 Task: Find connections with filter location Saint-Hyacinthe with filter topic #Recruitingwith filter profile language French with filter current company Industrial Knowledge with filter school S D Public School with filter industry Shuttles and Special Needs Transportation Services with filter service category AnimationArchitecture with filter keywords title Medical Transcriptionist
Action: Mouse moved to (215, 279)
Screenshot: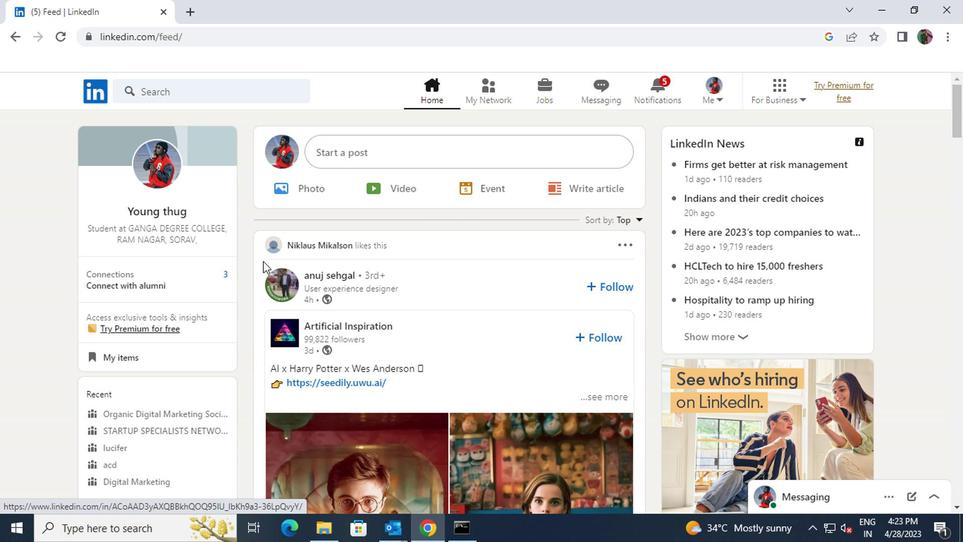 
Action: Mouse pressed left at (215, 279)
Screenshot: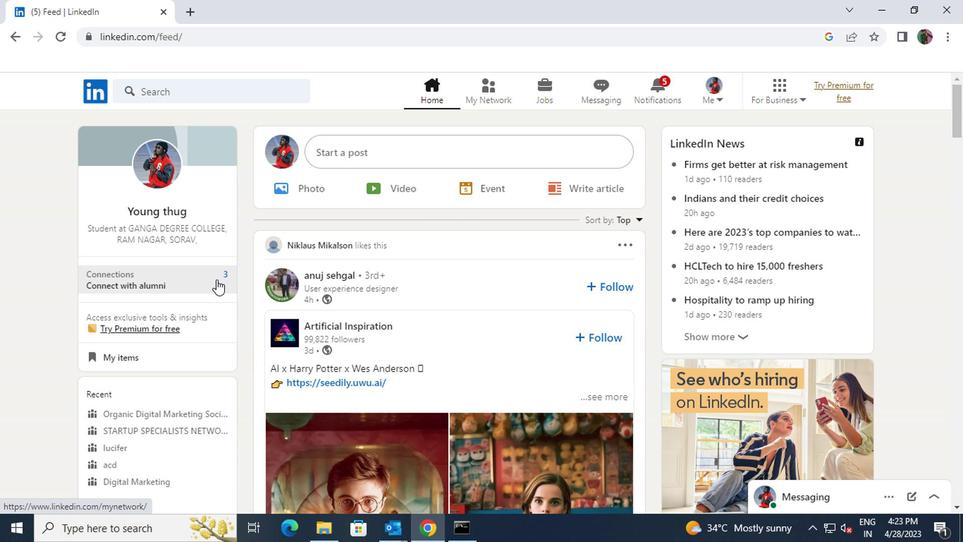 
Action: Mouse moved to (258, 171)
Screenshot: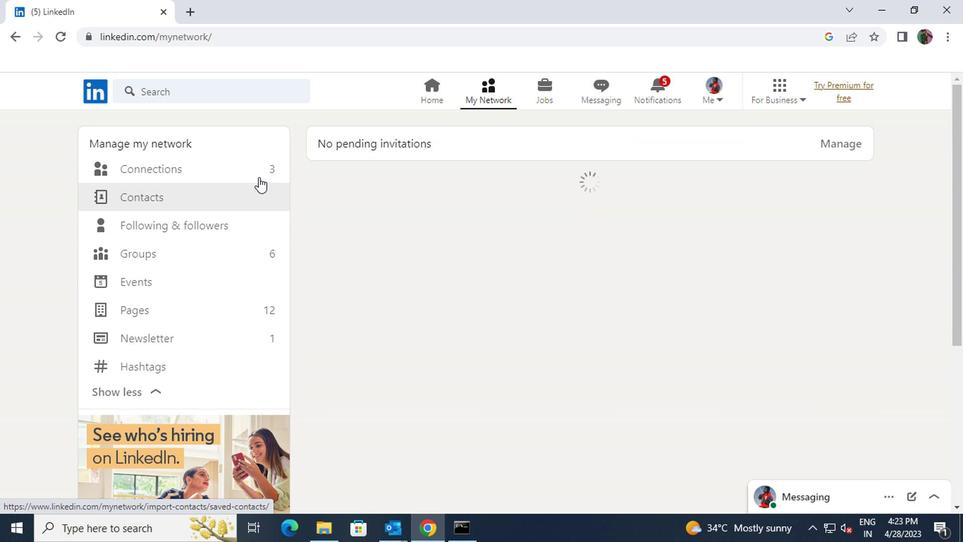 
Action: Mouse pressed left at (258, 171)
Screenshot: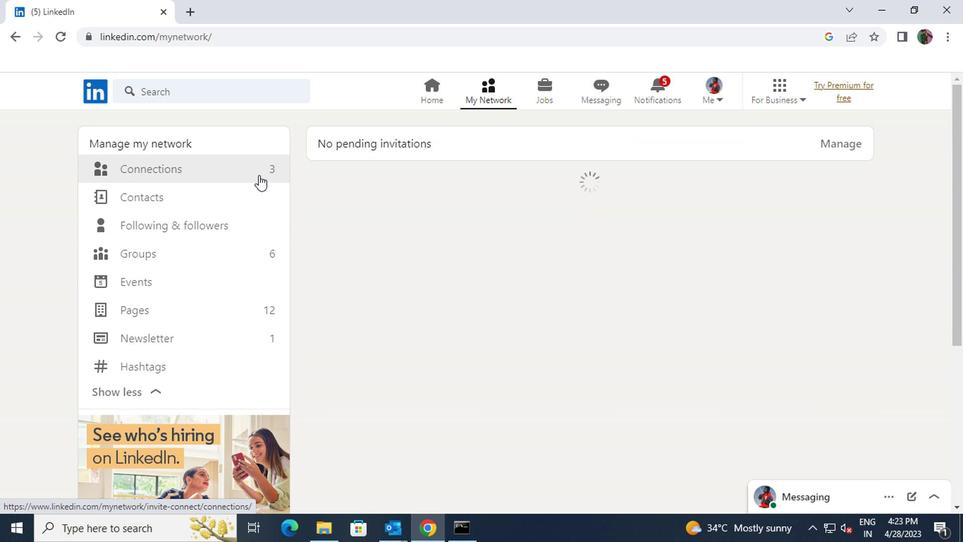 
Action: Mouse moved to (558, 166)
Screenshot: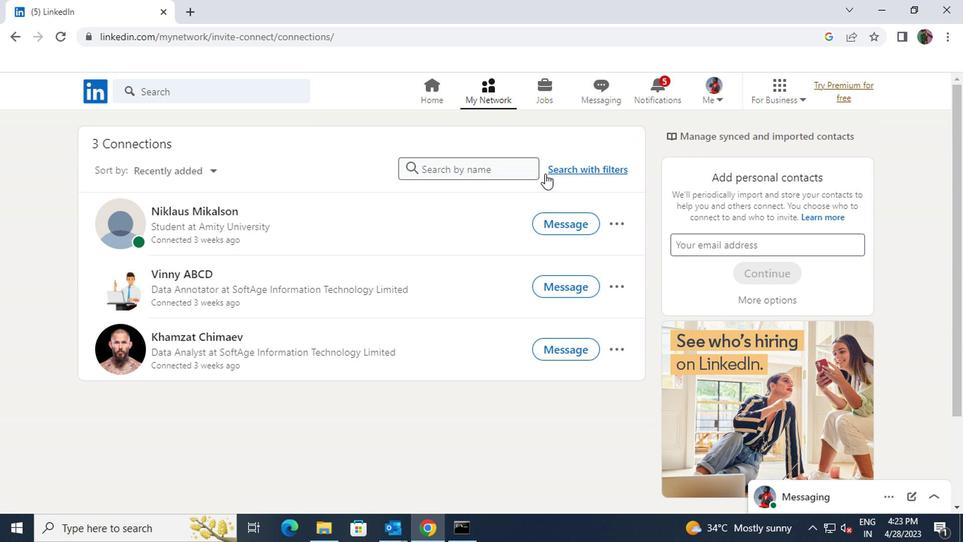 
Action: Mouse pressed left at (558, 166)
Screenshot: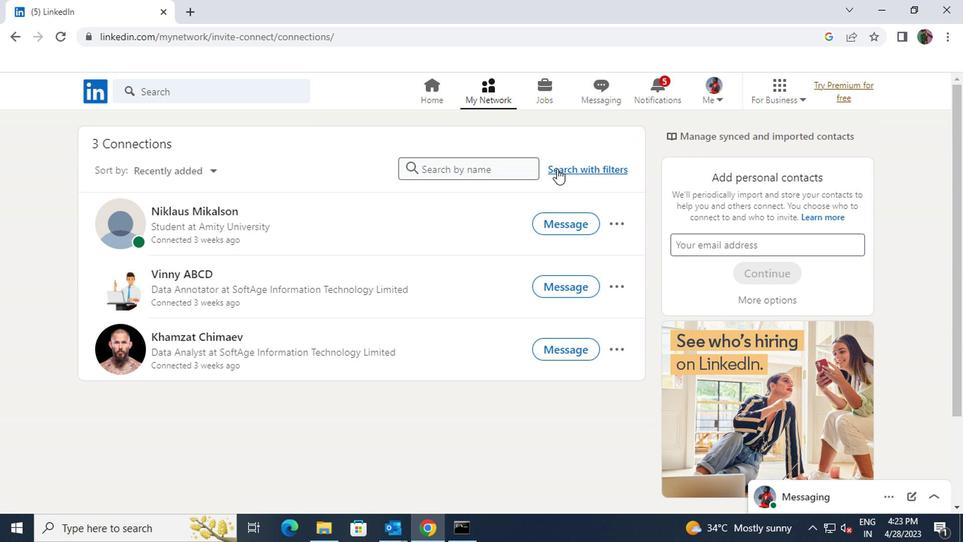 
Action: Mouse moved to (514, 131)
Screenshot: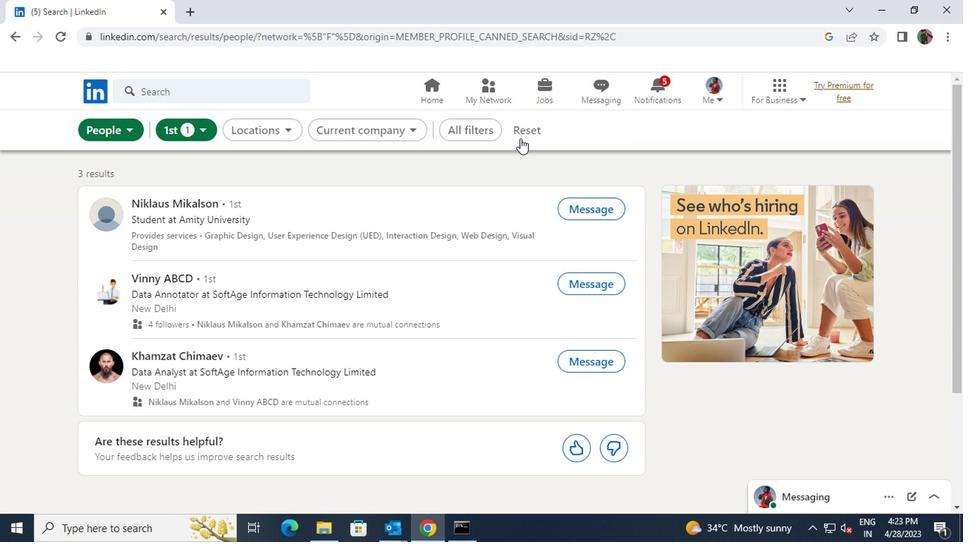 
Action: Mouse pressed left at (514, 131)
Screenshot: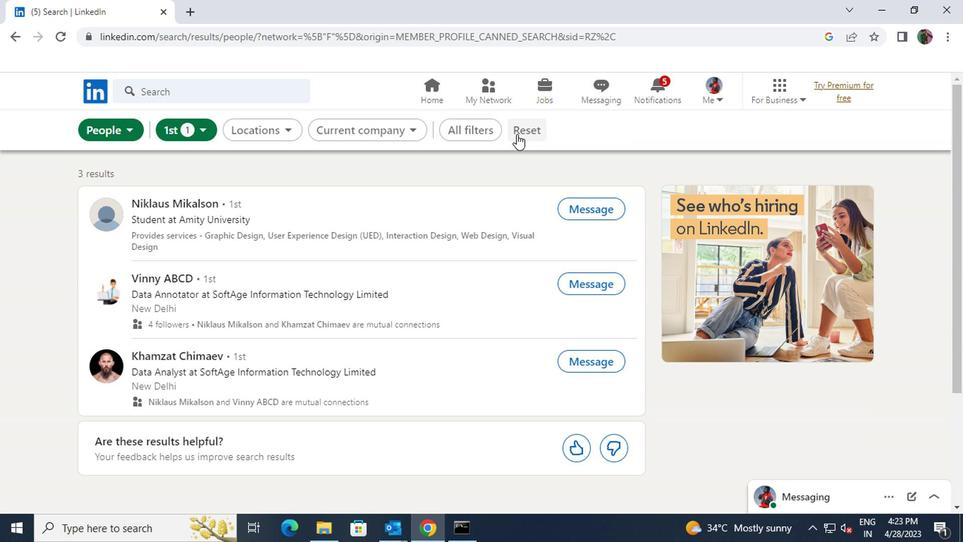 
Action: Mouse moved to (508, 130)
Screenshot: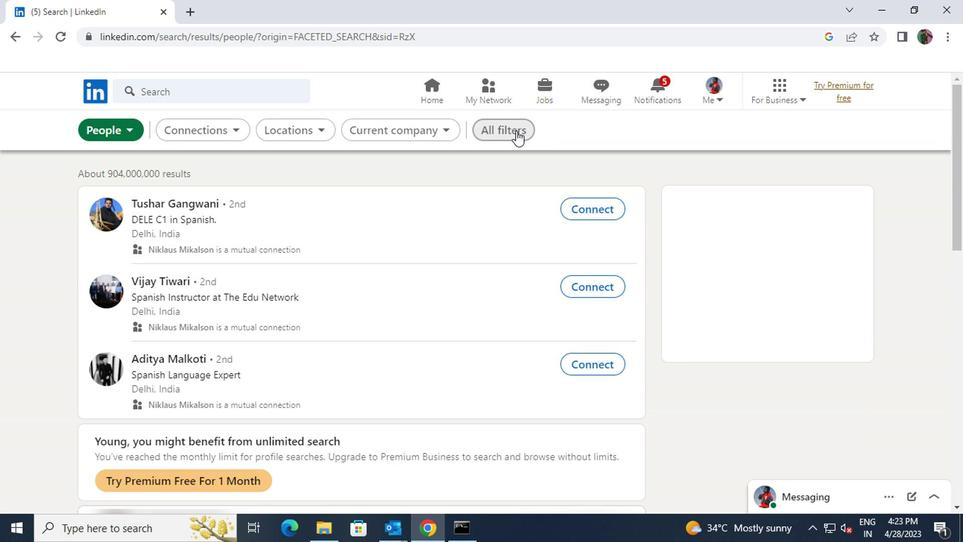 
Action: Mouse pressed left at (508, 130)
Screenshot: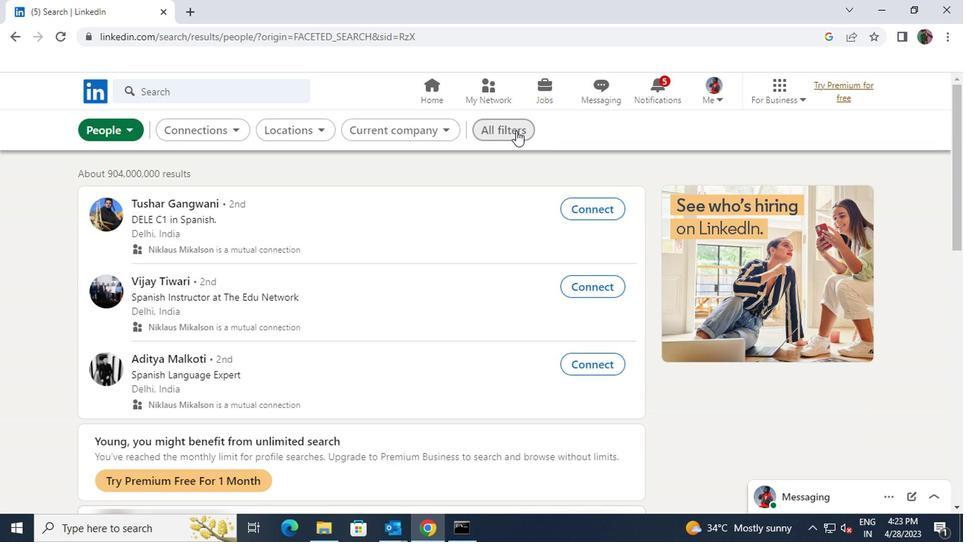 
Action: Mouse moved to (688, 297)
Screenshot: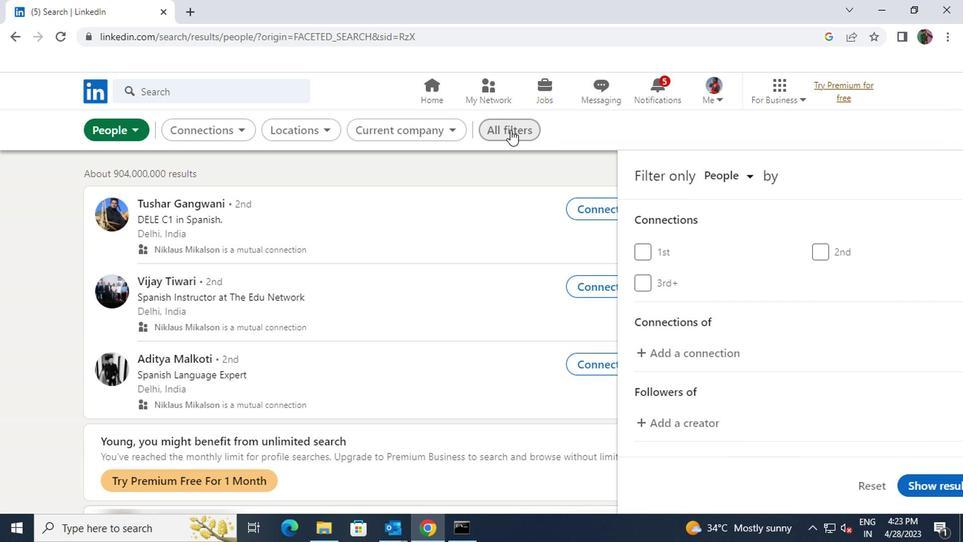 
Action: Mouse scrolled (688, 297) with delta (0, 0)
Screenshot: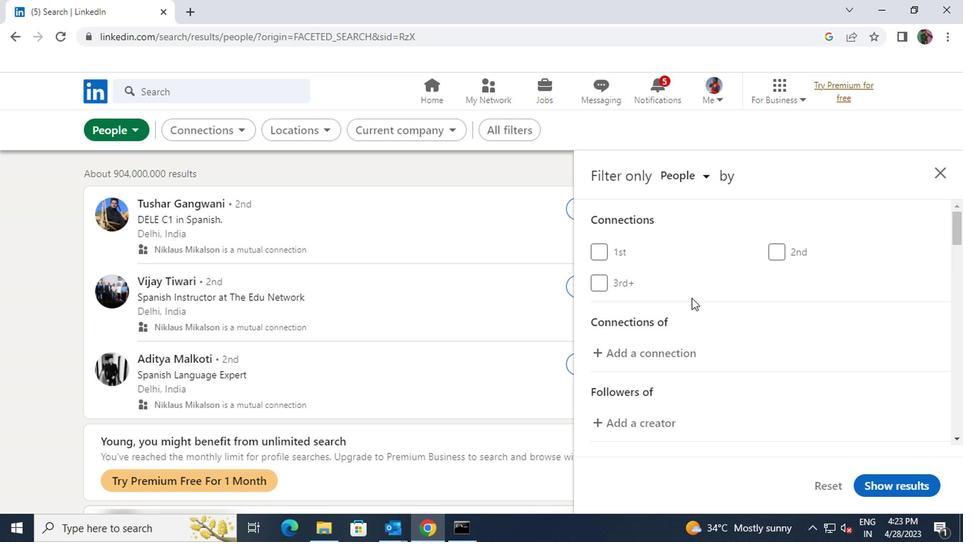 
Action: Mouse scrolled (688, 297) with delta (0, 0)
Screenshot: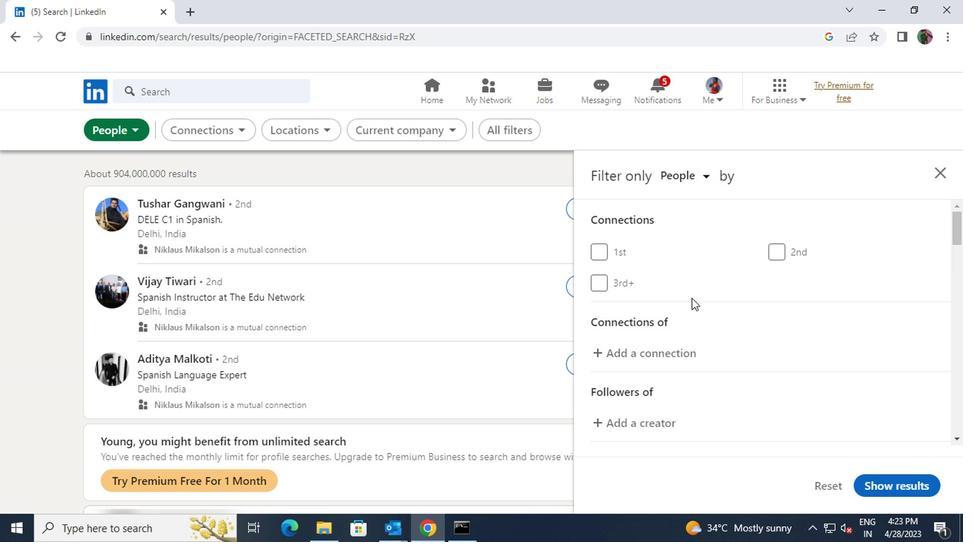 
Action: Mouse scrolled (688, 297) with delta (0, 0)
Screenshot: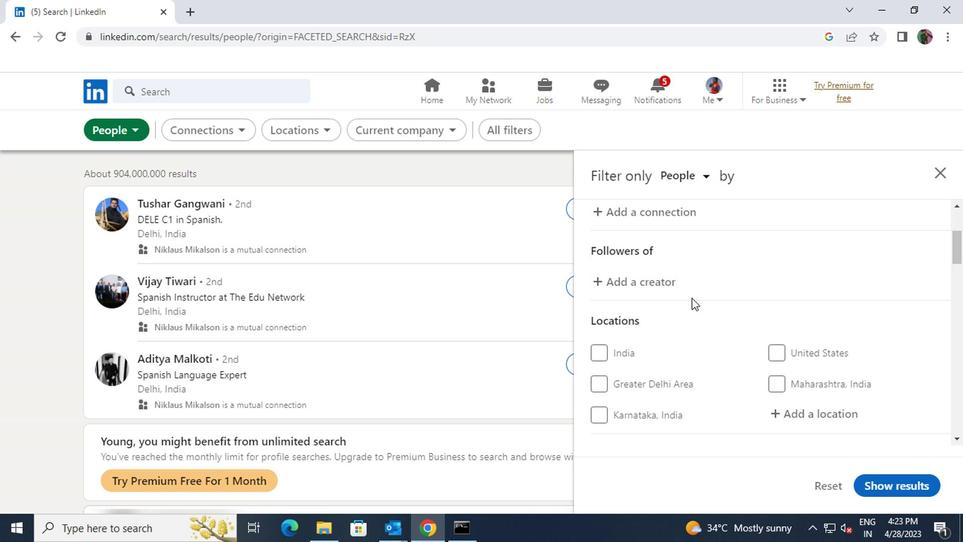 
Action: Mouse moved to (794, 341)
Screenshot: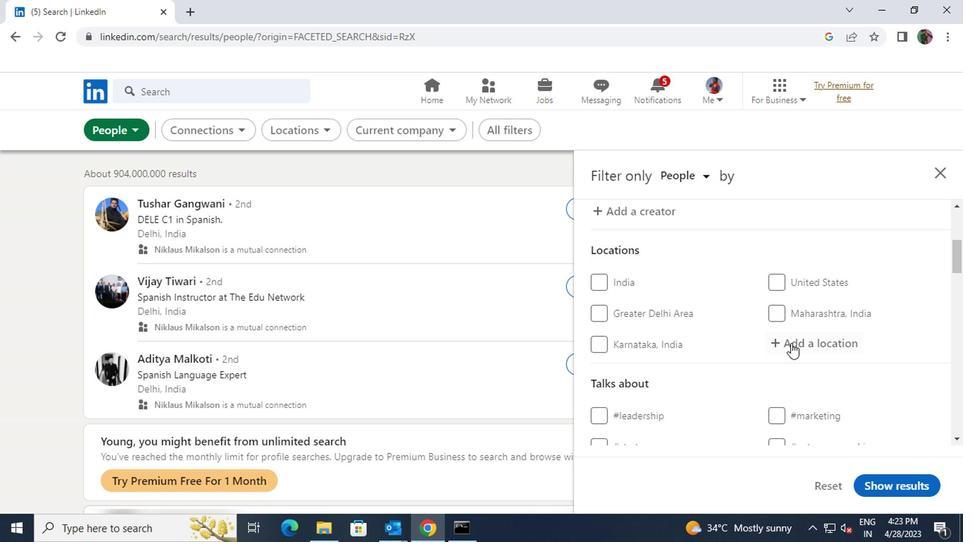 
Action: Mouse pressed left at (794, 341)
Screenshot: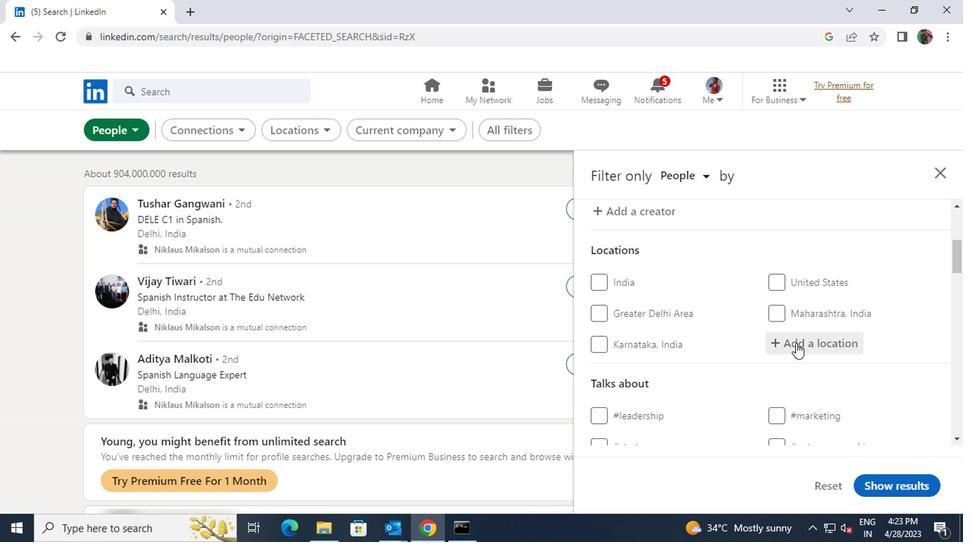 
Action: Key pressed <Key.shift>SAINT<Key.space>HY
Screenshot: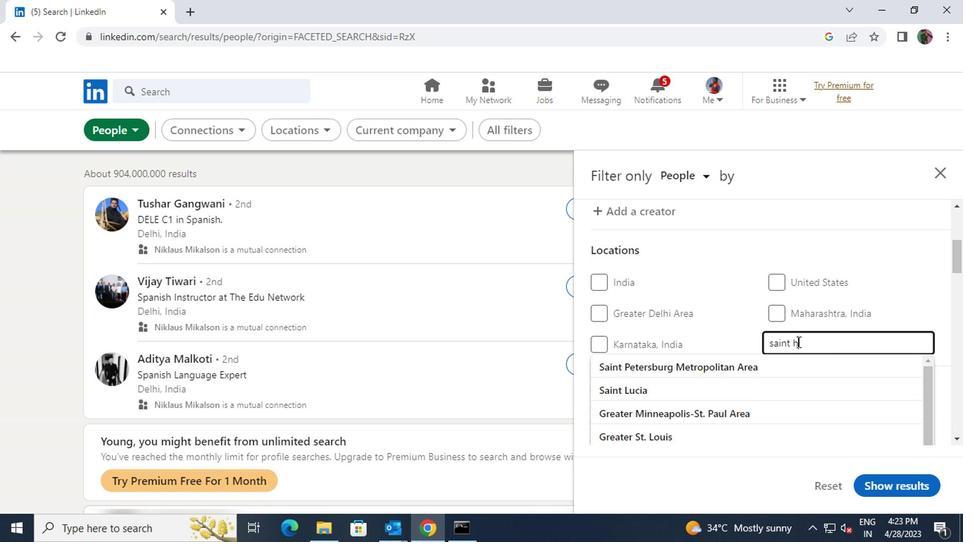 
Action: Mouse moved to (788, 356)
Screenshot: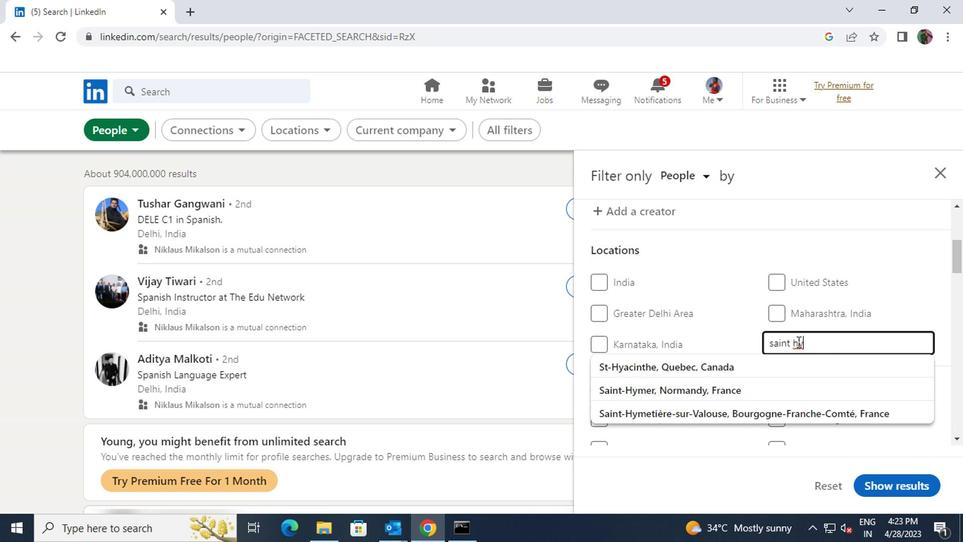 
Action: Mouse pressed left at (788, 356)
Screenshot: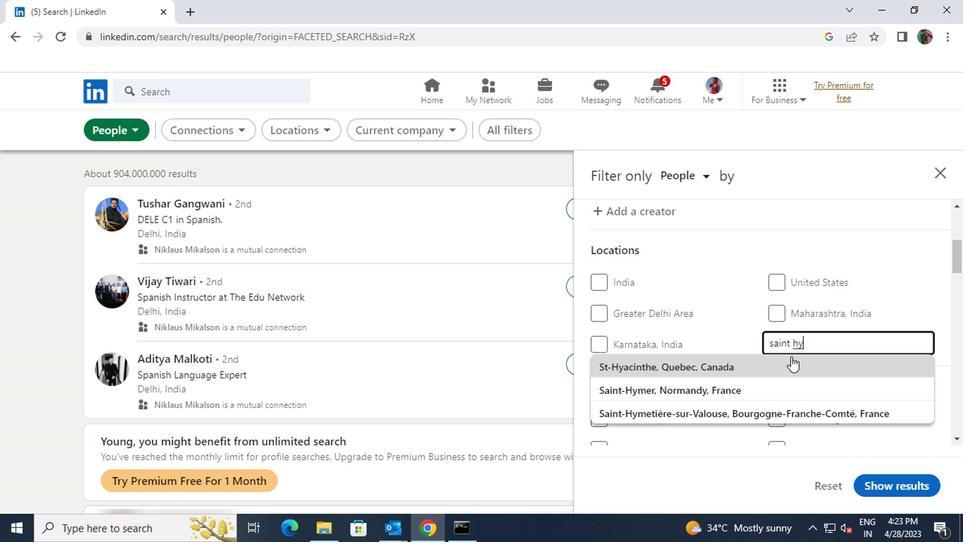 
Action: Mouse scrolled (788, 355) with delta (0, -1)
Screenshot: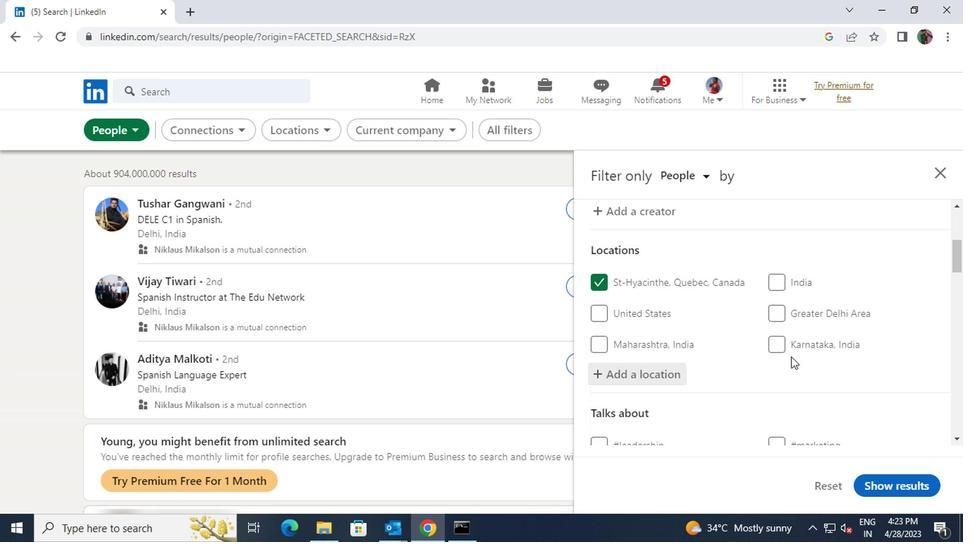 
Action: Mouse scrolled (788, 355) with delta (0, -1)
Screenshot: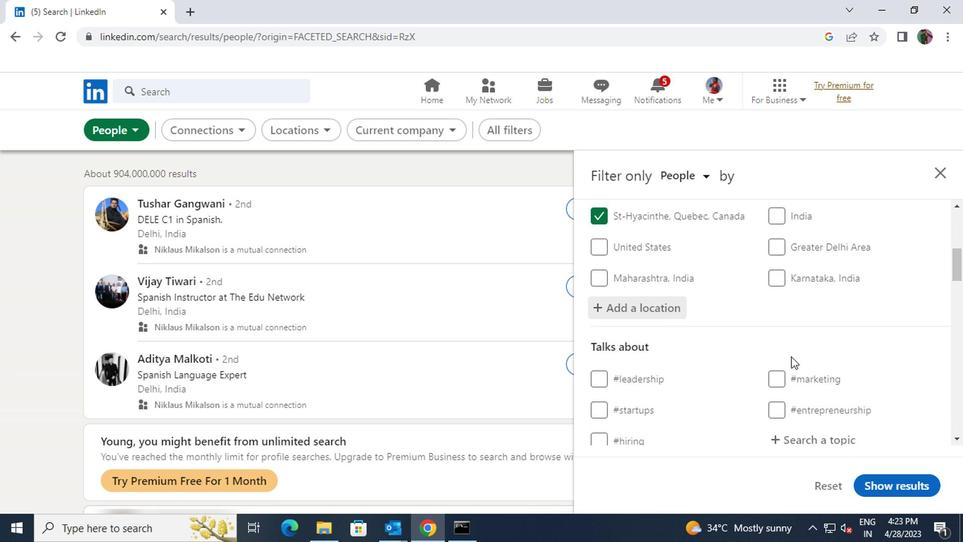 
Action: Mouse moved to (788, 361)
Screenshot: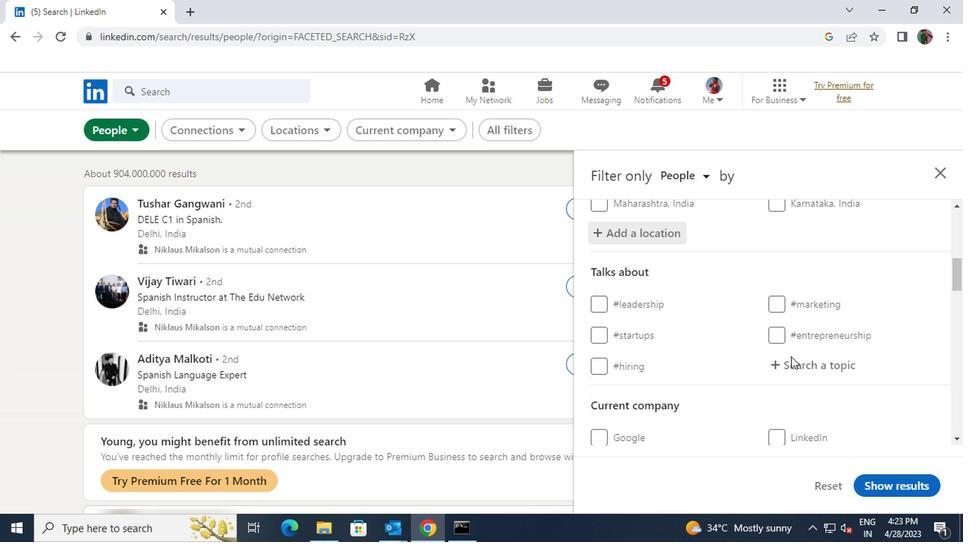 
Action: Mouse pressed left at (788, 361)
Screenshot: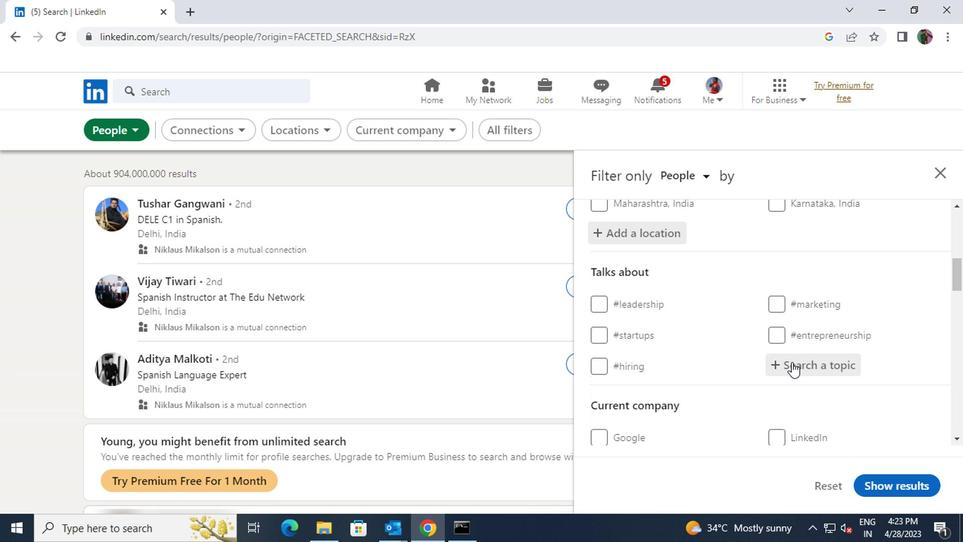
Action: Key pressed <Key.shift>RECURTING<Key.backspace><Key.backspace><Key.backspace><Key.backspace><Key.backspace><Key.backspace>RU
Screenshot: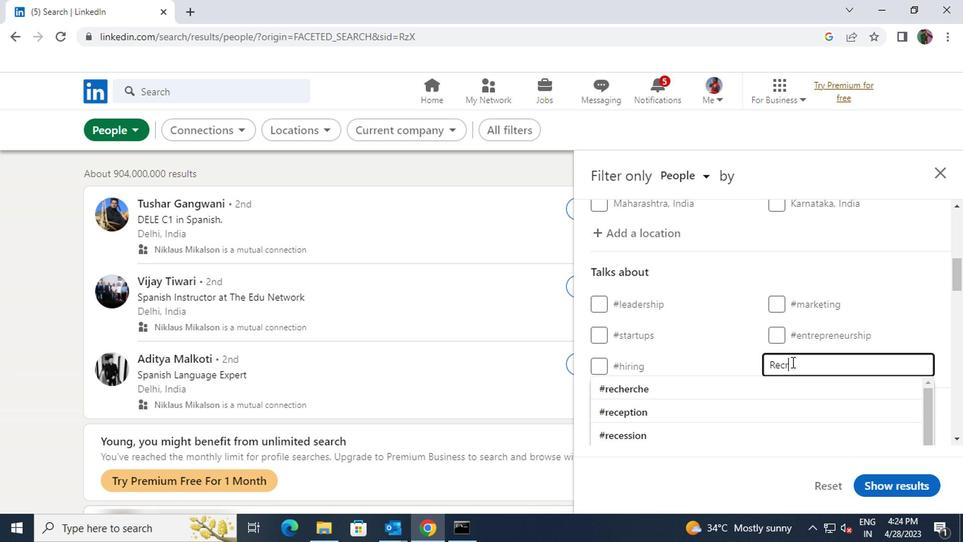 
Action: Mouse moved to (776, 406)
Screenshot: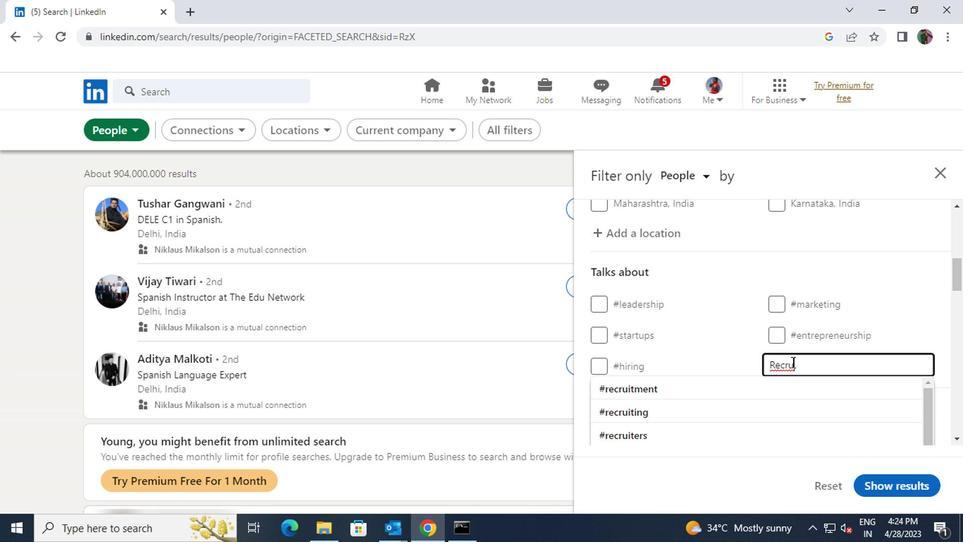 
Action: Mouse pressed left at (776, 406)
Screenshot: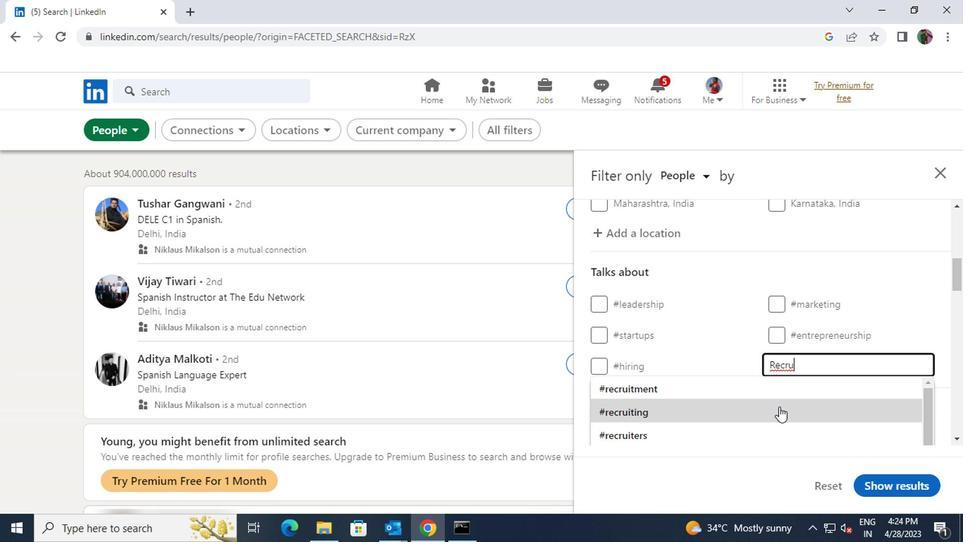 
Action: Mouse scrolled (776, 405) with delta (0, 0)
Screenshot: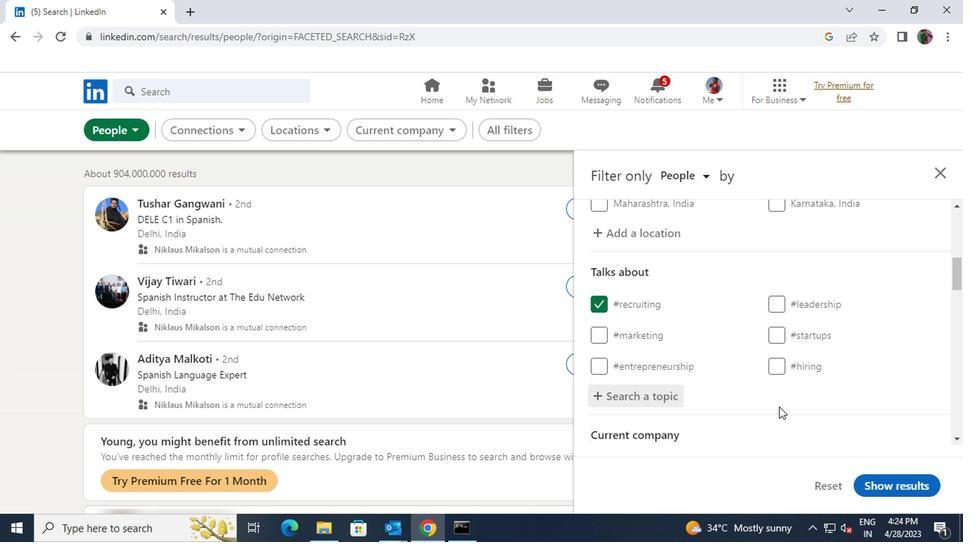 
Action: Mouse scrolled (776, 405) with delta (0, 0)
Screenshot: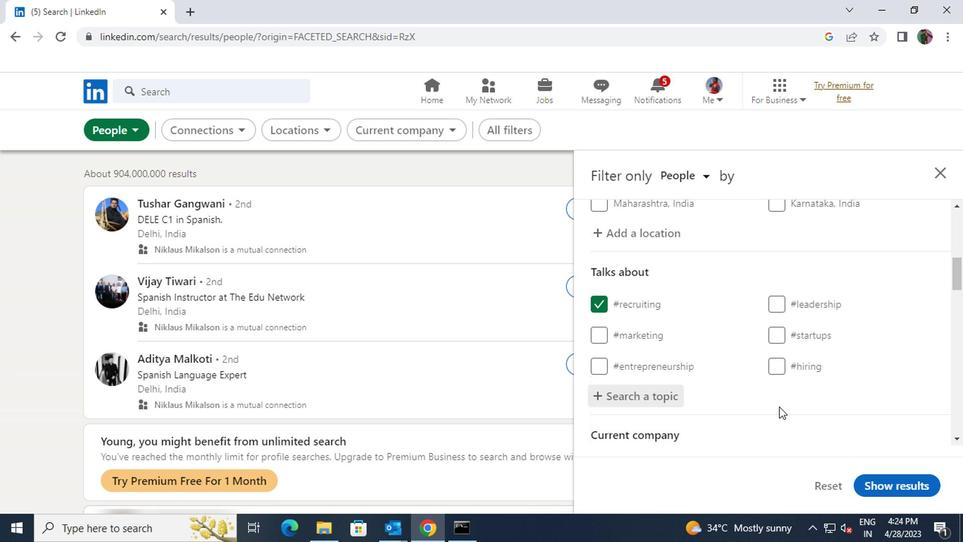
Action: Mouse scrolled (776, 405) with delta (0, 0)
Screenshot: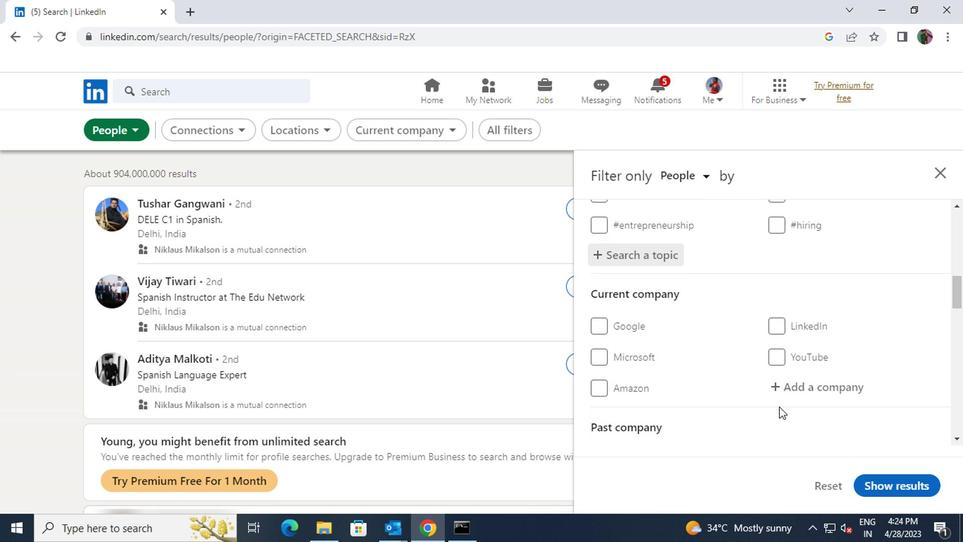 
Action: Mouse scrolled (776, 405) with delta (0, 0)
Screenshot: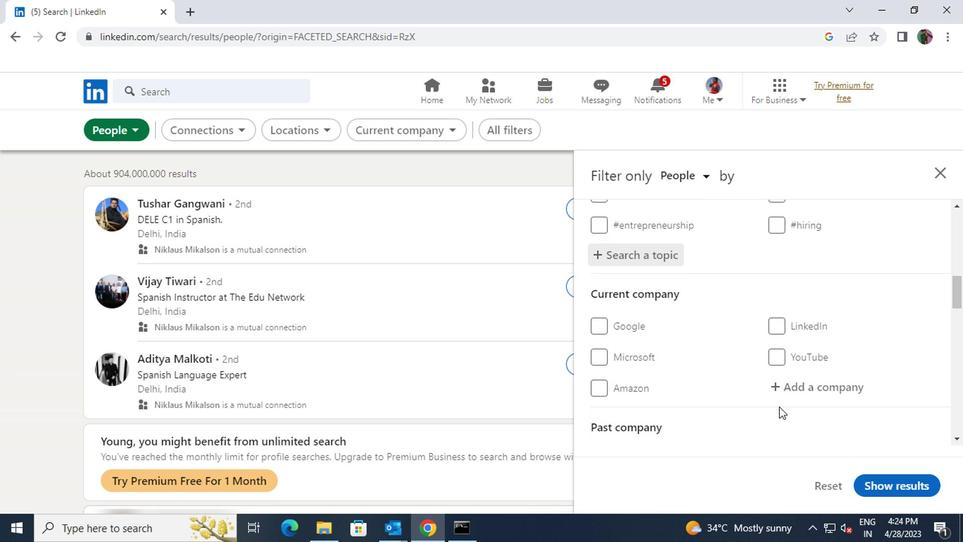 
Action: Mouse scrolled (776, 405) with delta (0, 0)
Screenshot: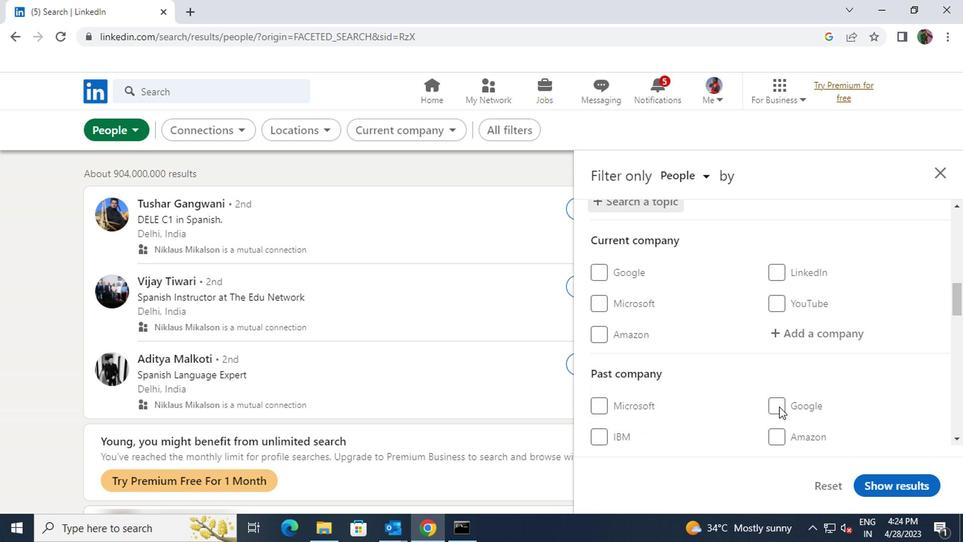 
Action: Mouse scrolled (776, 405) with delta (0, 0)
Screenshot: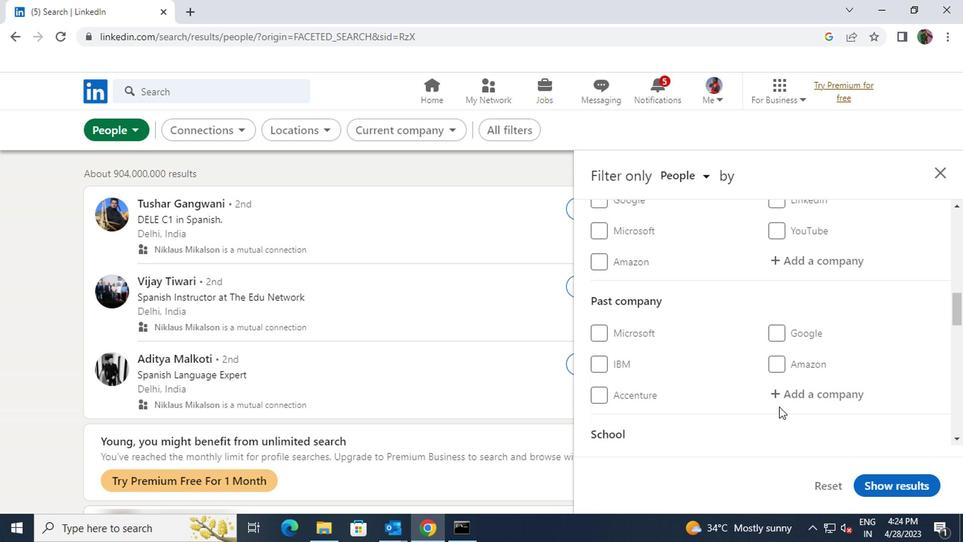 
Action: Mouse scrolled (776, 405) with delta (0, 0)
Screenshot: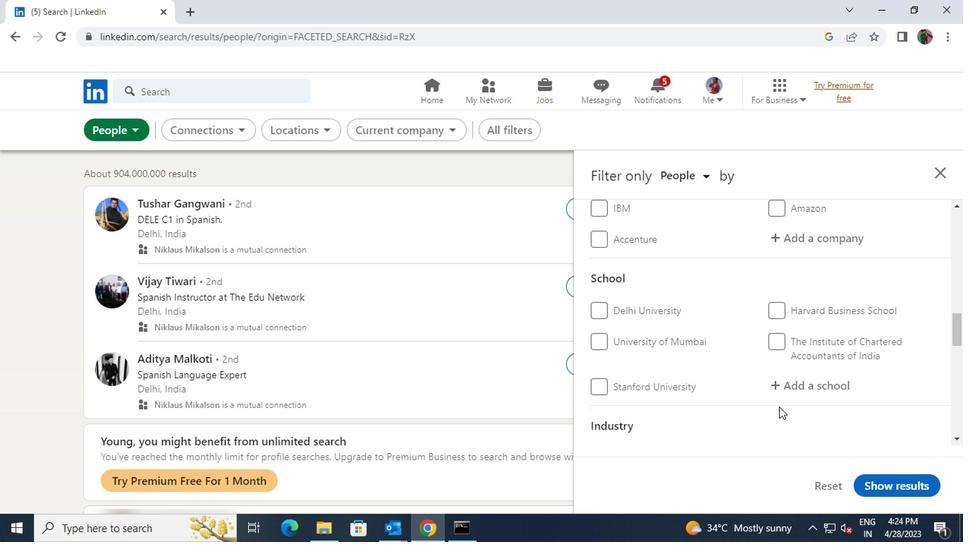 
Action: Mouse scrolled (776, 405) with delta (0, 0)
Screenshot: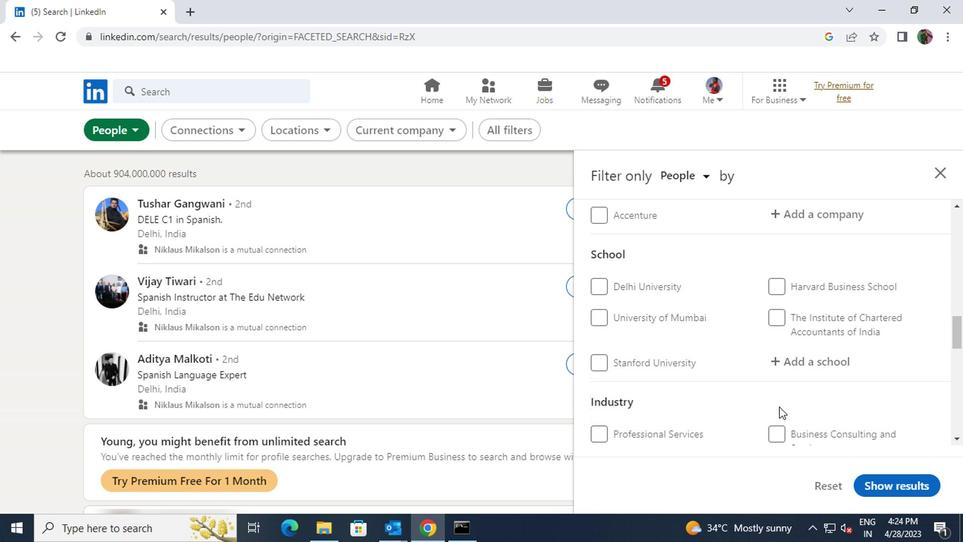 
Action: Mouse scrolled (776, 405) with delta (0, 0)
Screenshot: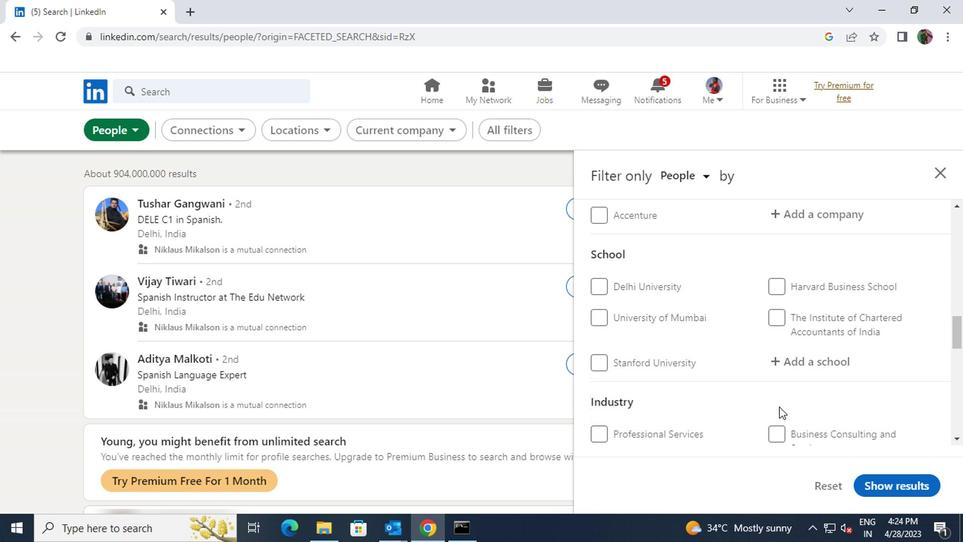 
Action: Mouse moved to (774, 423)
Screenshot: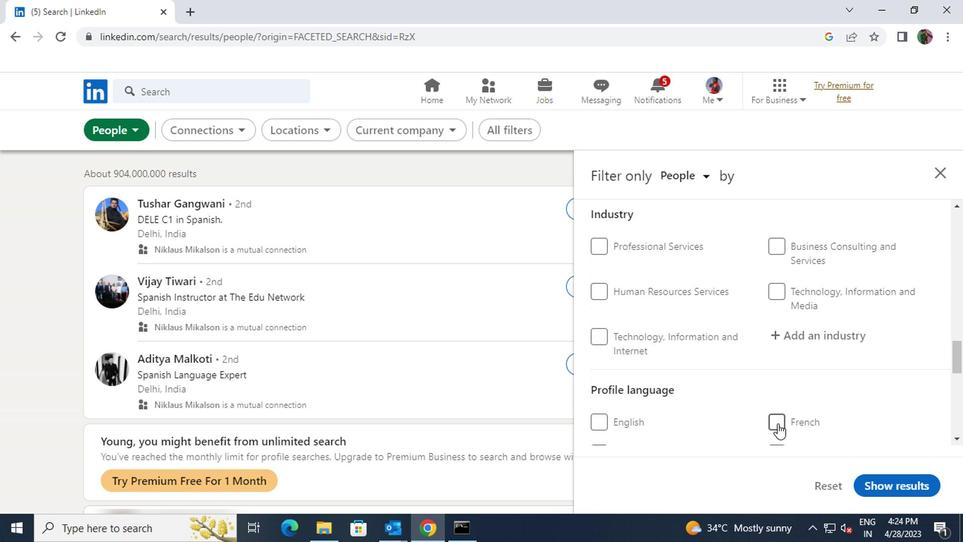 
Action: Mouse pressed left at (774, 423)
Screenshot: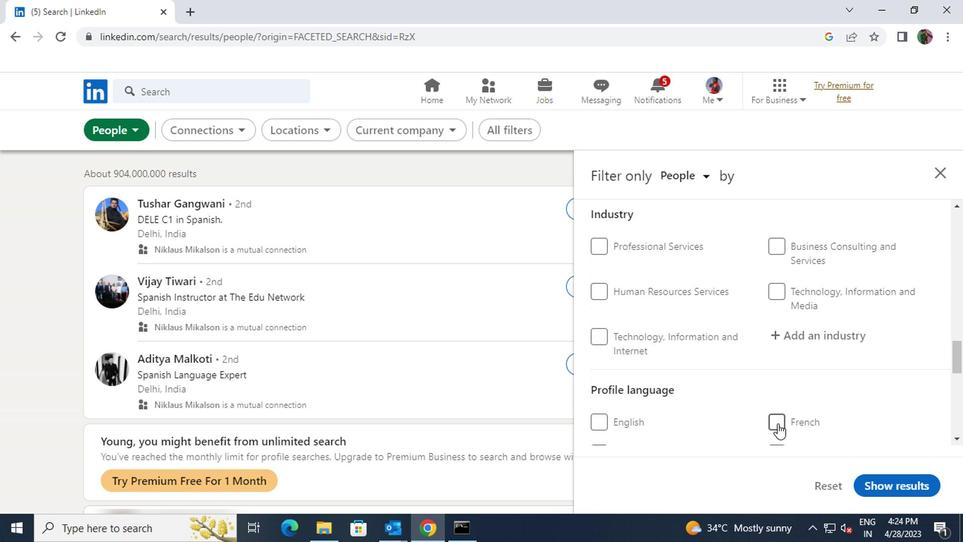 
Action: Mouse scrolled (774, 423) with delta (0, 0)
Screenshot: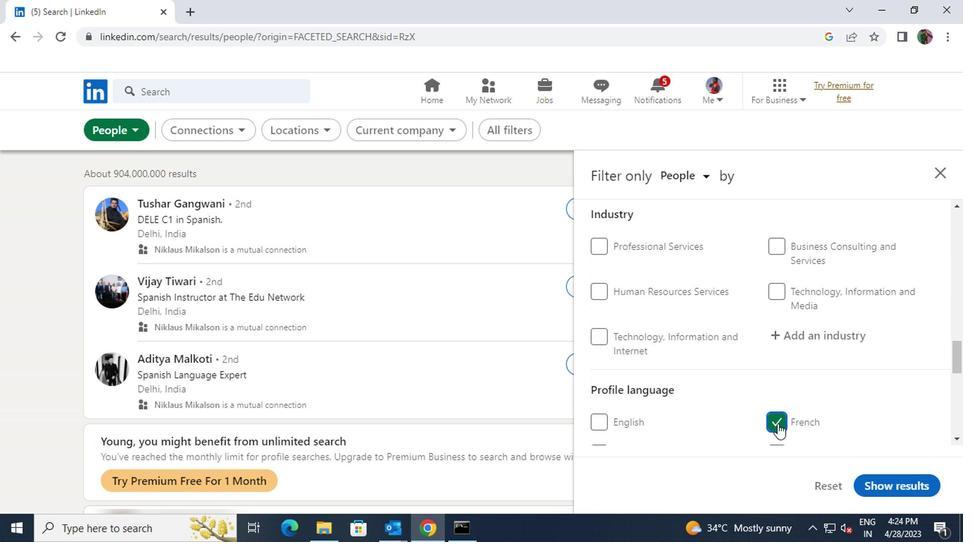 
Action: Mouse scrolled (774, 423) with delta (0, 0)
Screenshot: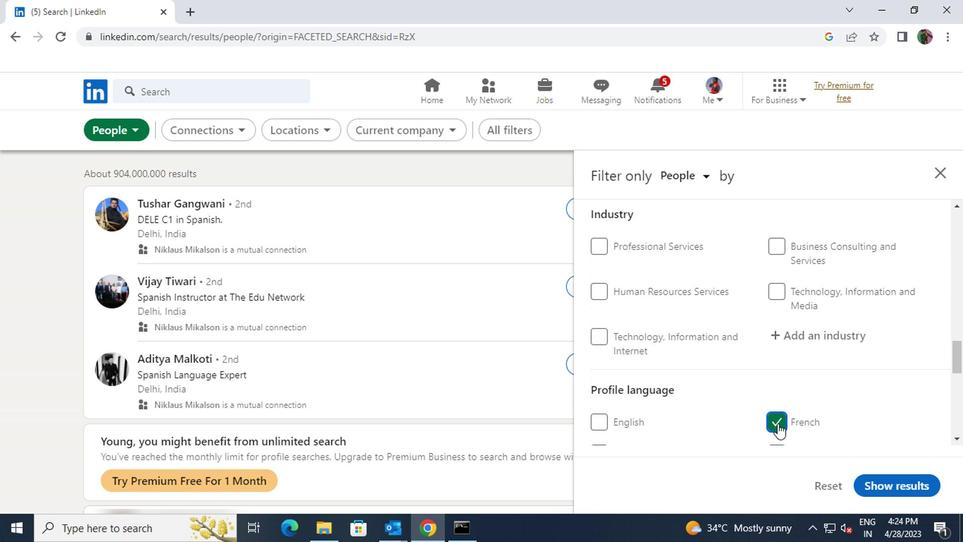 
Action: Mouse scrolled (774, 423) with delta (0, 0)
Screenshot: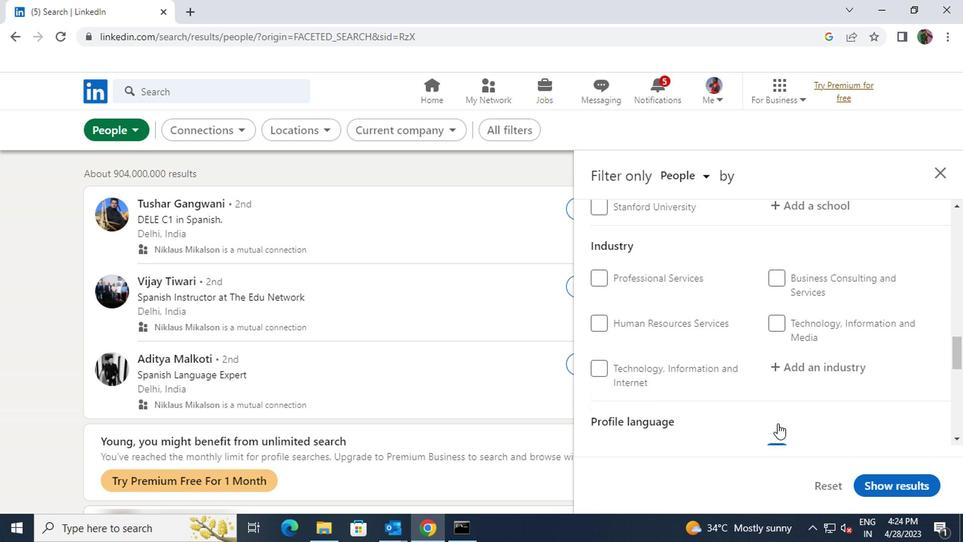 
Action: Mouse scrolled (774, 423) with delta (0, 0)
Screenshot: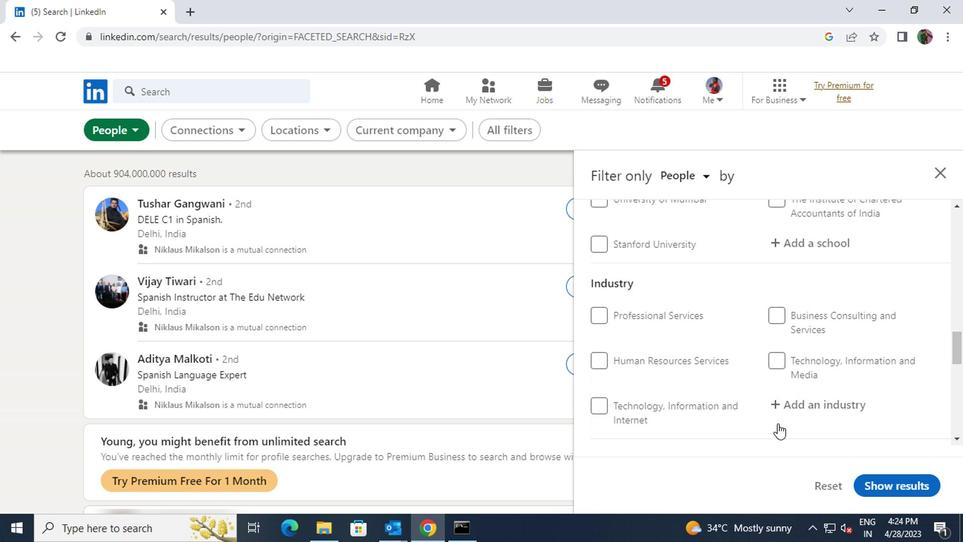 
Action: Mouse scrolled (774, 423) with delta (0, 0)
Screenshot: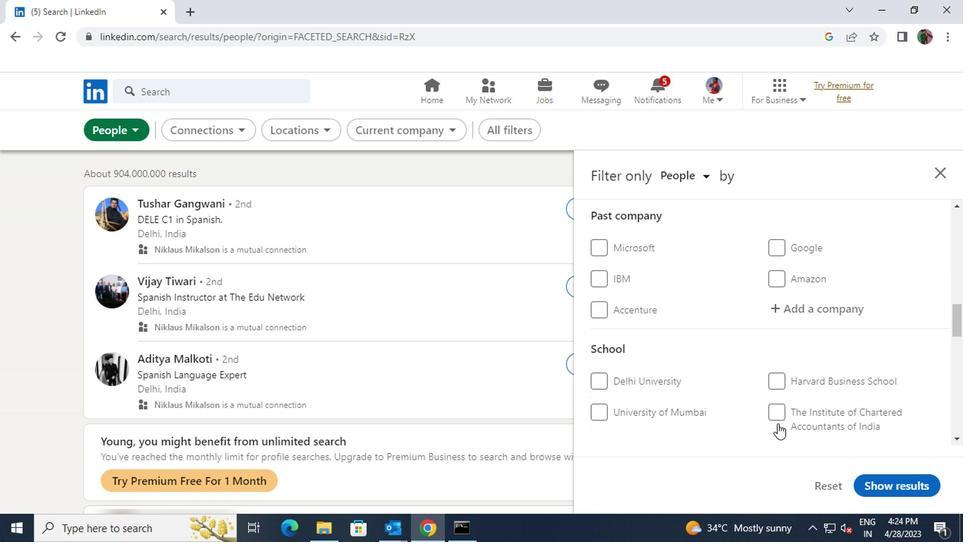 
Action: Mouse scrolled (774, 423) with delta (0, 0)
Screenshot: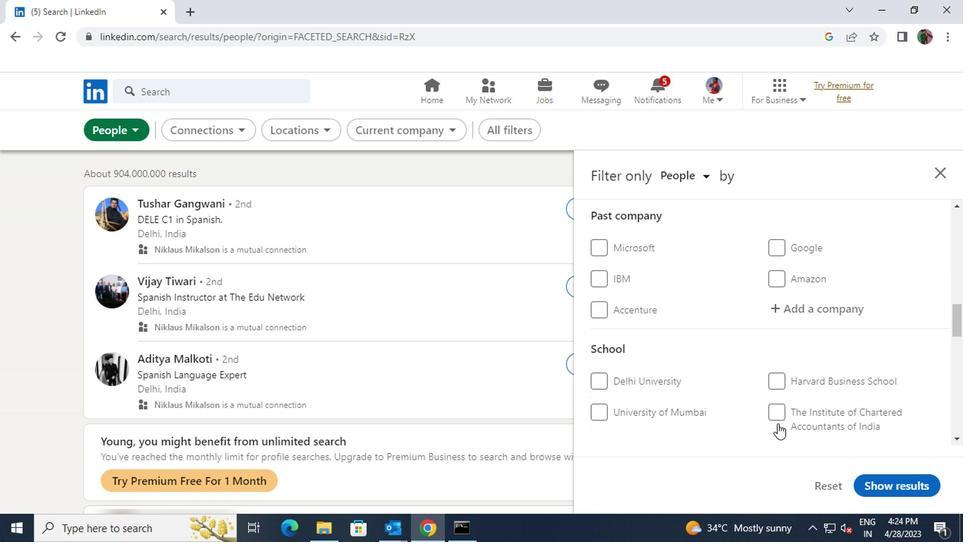 
Action: Mouse scrolled (774, 423) with delta (0, 0)
Screenshot: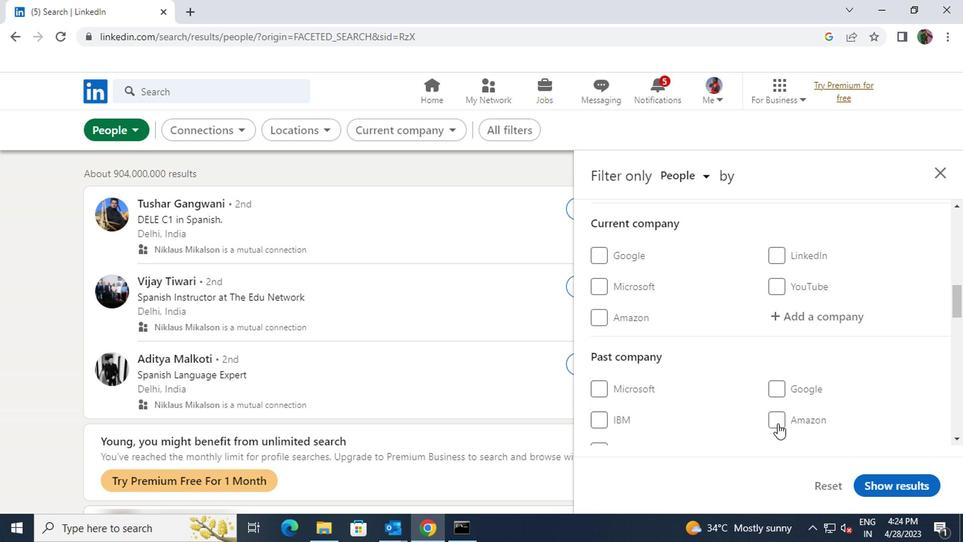
Action: Mouse moved to (776, 381)
Screenshot: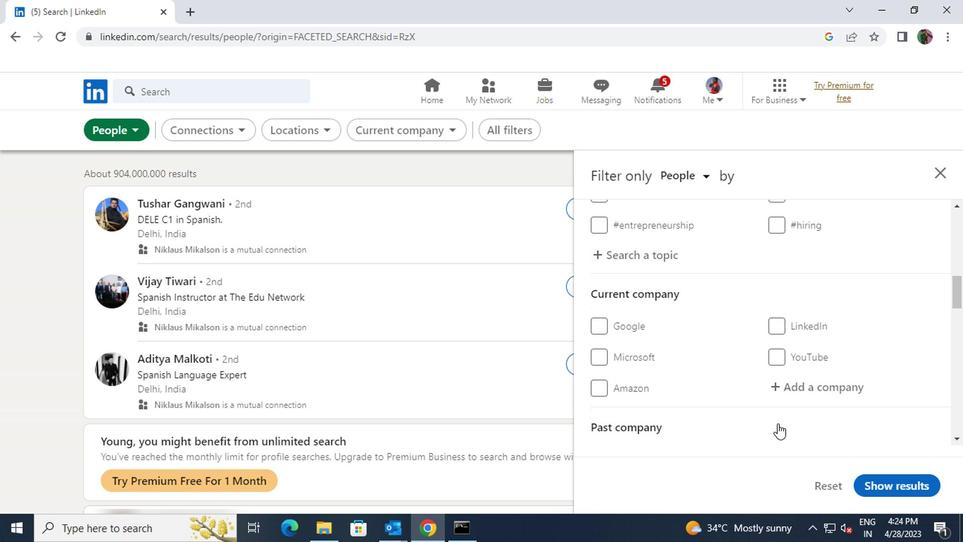 
Action: Mouse pressed left at (776, 381)
Screenshot: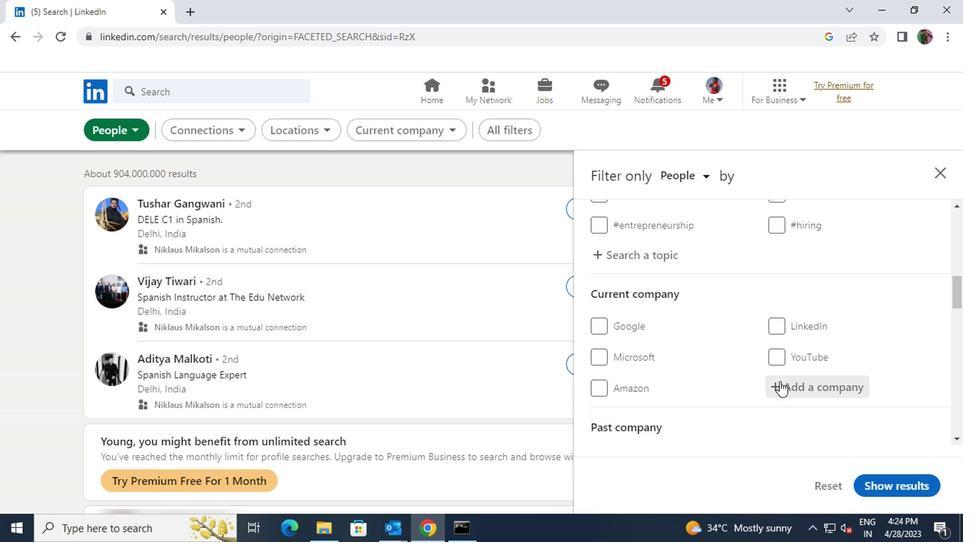 
Action: Key pressed <Key.shift>INDUSTRIAL
Screenshot: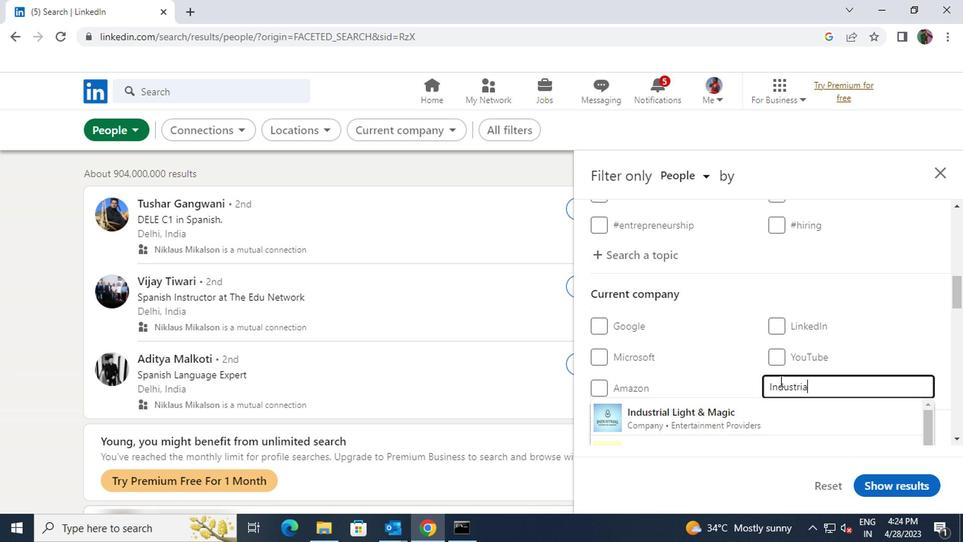 
Action: Mouse scrolled (776, 380) with delta (0, -1)
Screenshot: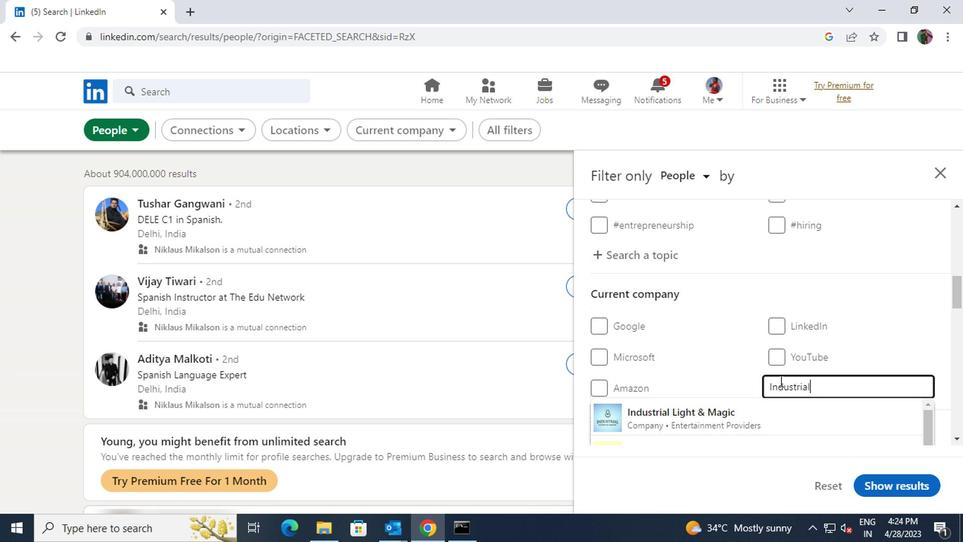 
Action: Mouse pressed left at (776, 381)
Screenshot: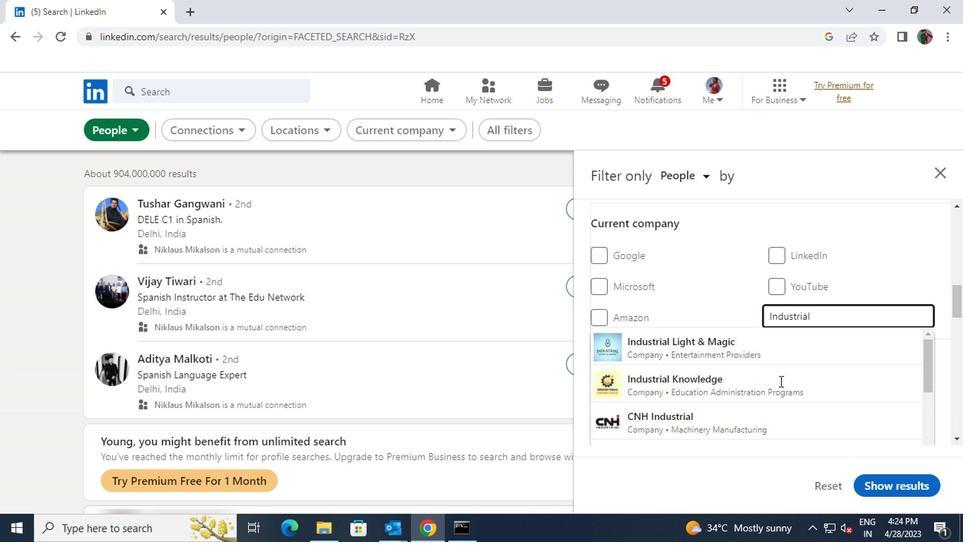 
Action: Mouse scrolled (776, 380) with delta (0, -1)
Screenshot: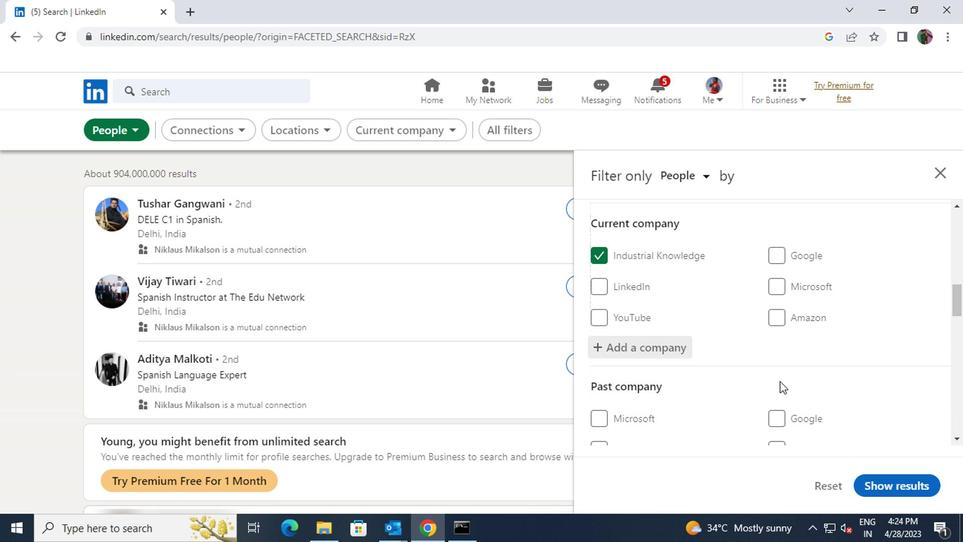 
Action: Mouse scrolled (776, 380) with delta (0, -1)
Screenshot: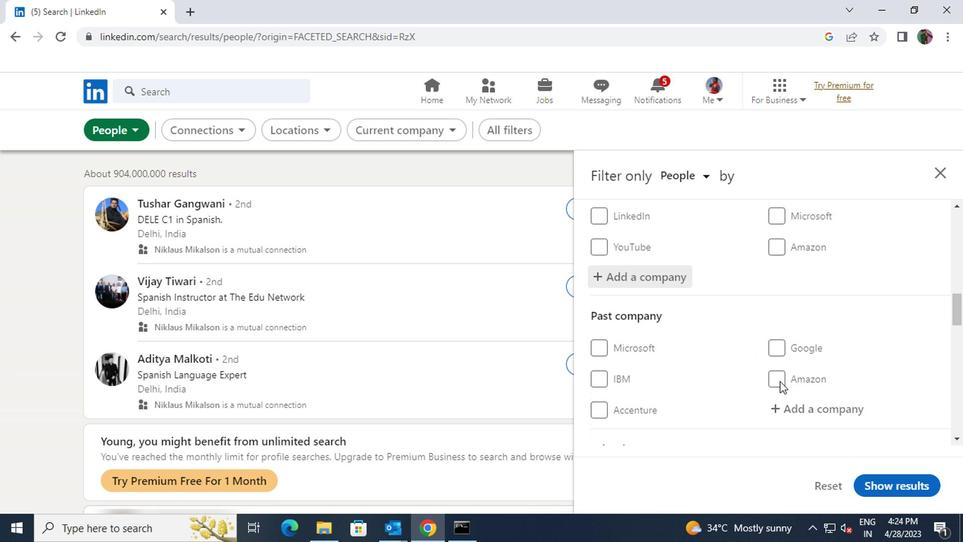 
Action: Mouse scrolled (776, 380) with delta (0, -1)
Screenshot: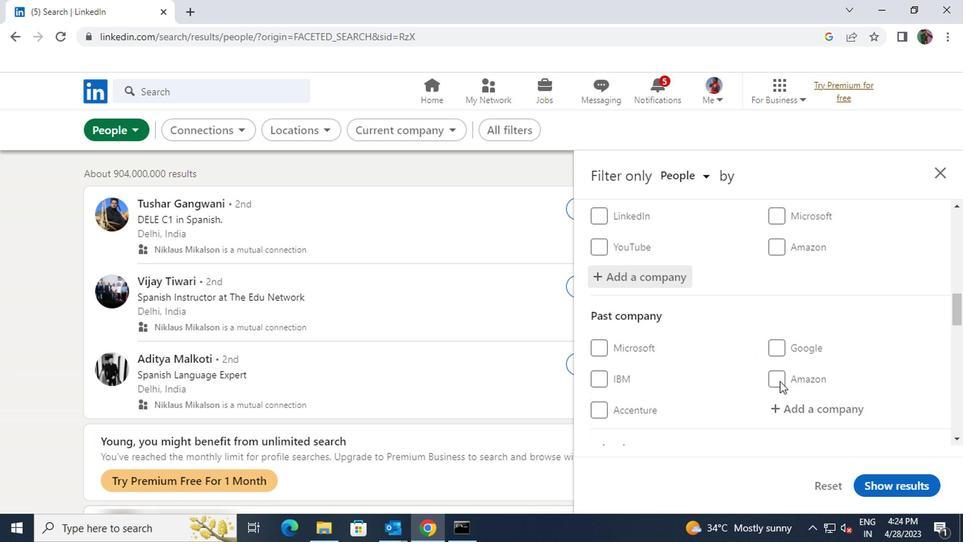 
Action: Mouse moved to (783, 409)
Screenshot: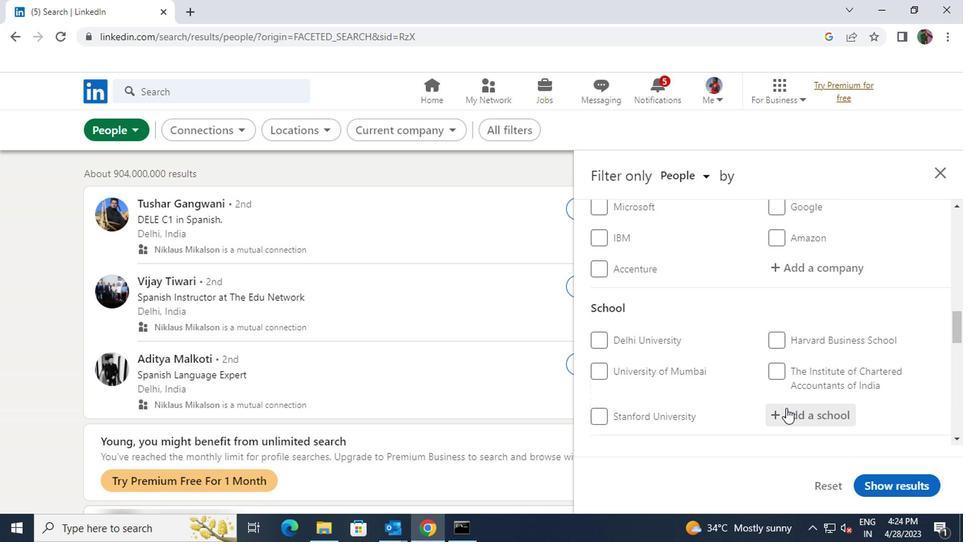 
Action: Mouse pressed left at (783, 409)
Screenshot: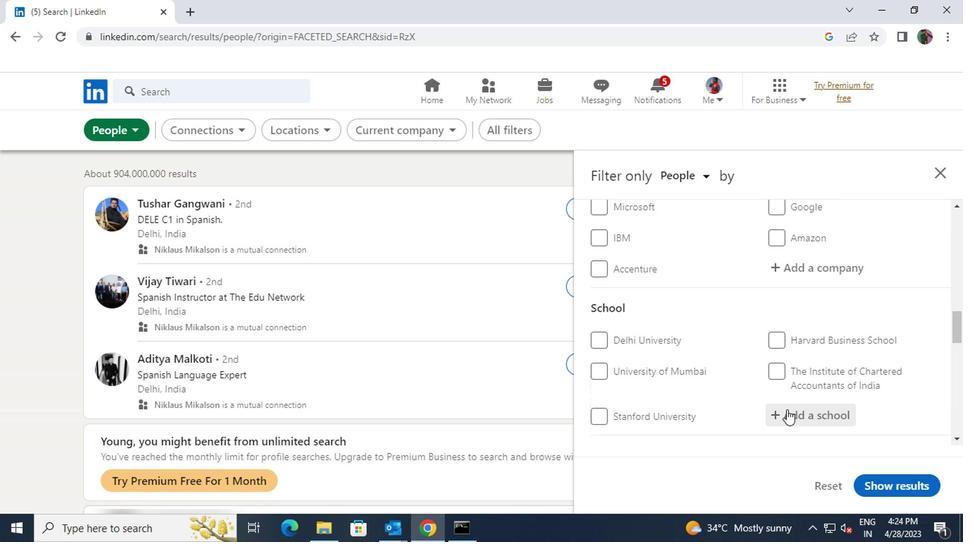 
Action: Key pressed <Key.shift><Key.shift><Key.shift><Key.shift><Key.shift><Key.shift><Key.shift>S<Key.space><Key.shift>D
Screenshot: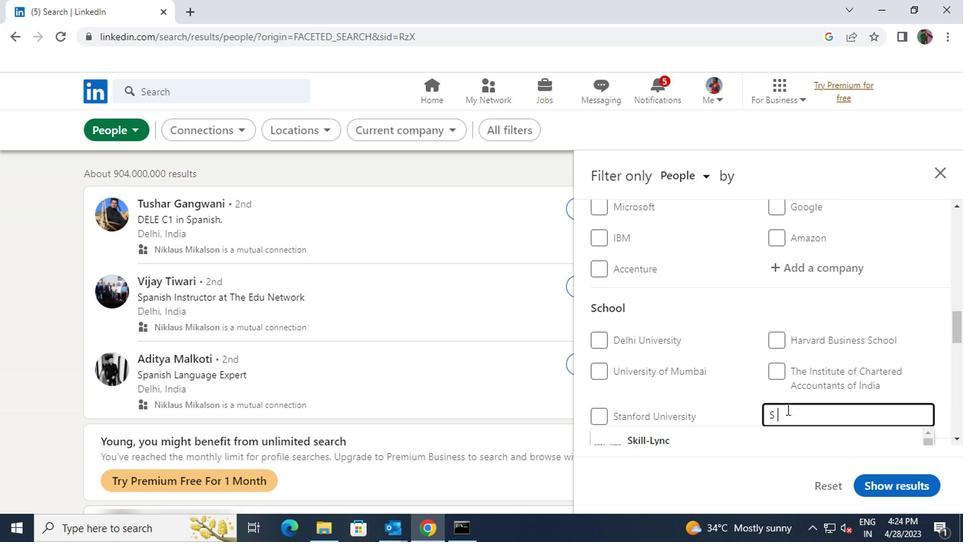 
Action: Mouse scrolled (783, 408) with delta (0, 0)
Screenshot: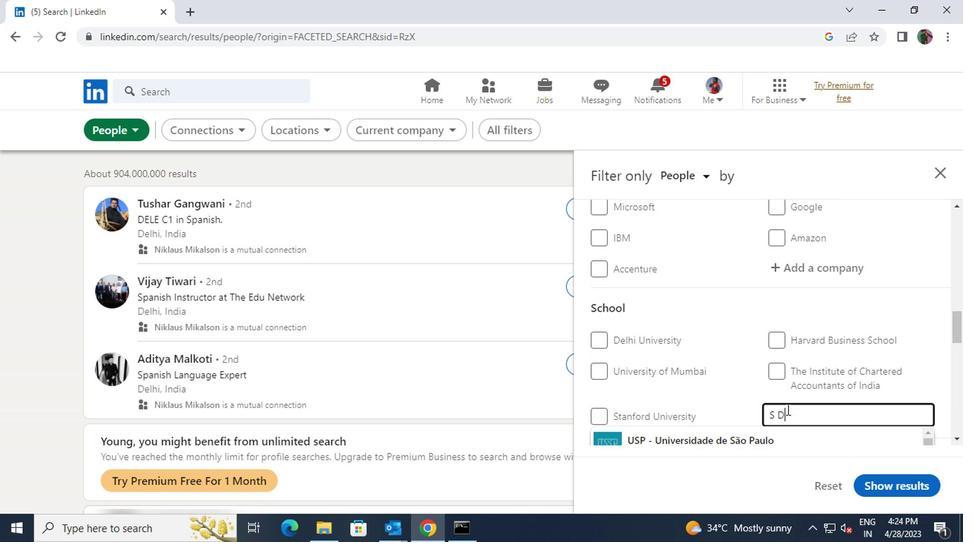 
Action: Key pressed <Key.space><Key.shift>PUBLIC
Screenshot: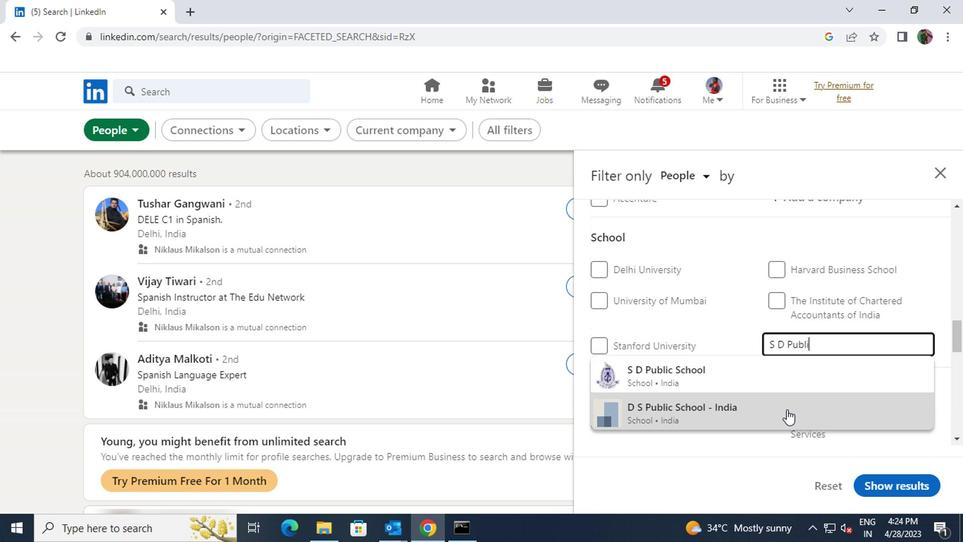 
Action: Mouse moved to (781, 381)
Screenshot: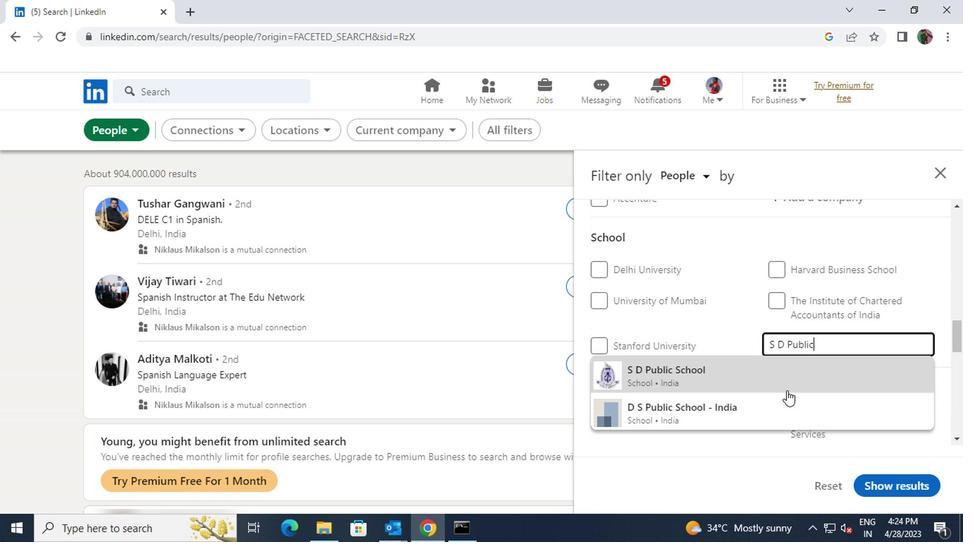 
Action: Mouse pressed left at (781, 381)
Screenshot: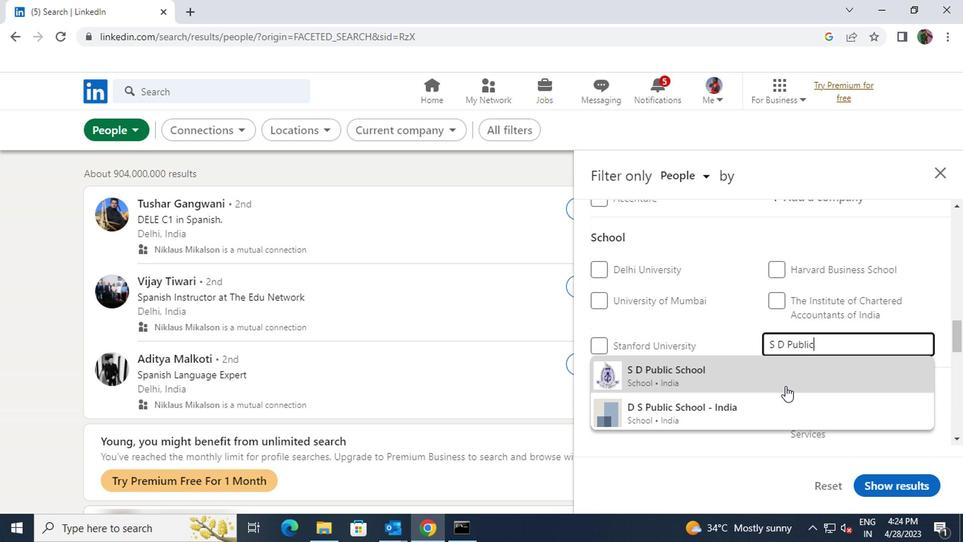 
Action: Mouse scrolled (781, 380) with delta (0, -1)
Screenshot: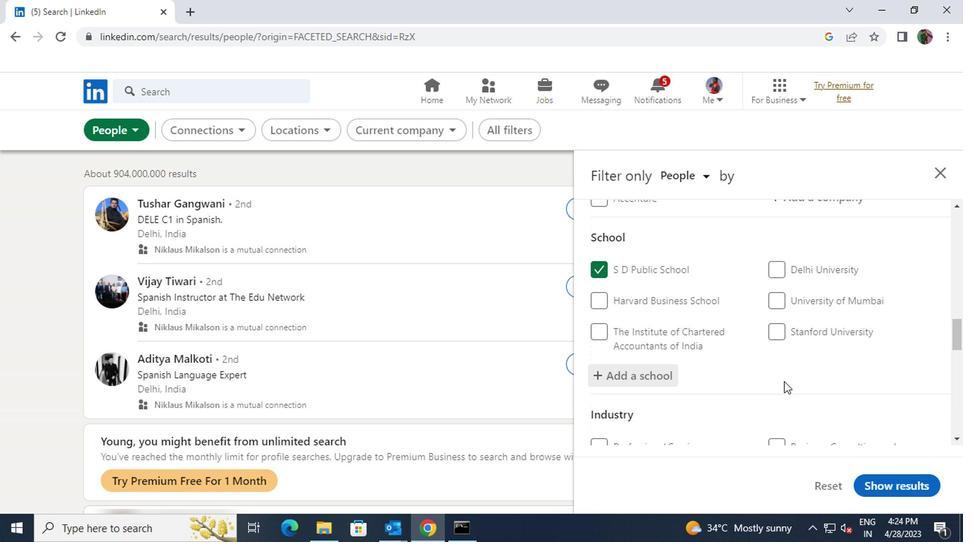 
Action: Mouse scrolled (781, 380) with delta (0, -1)
Screenshot: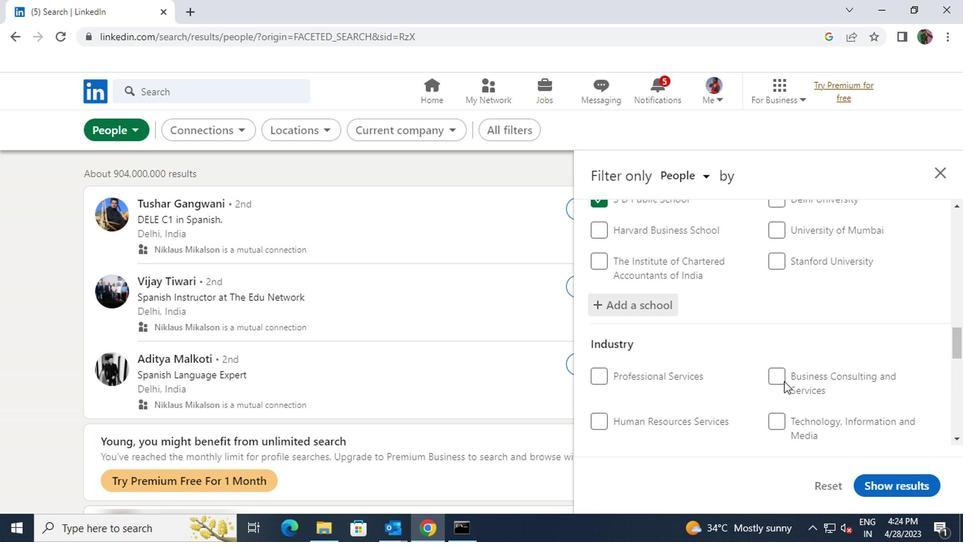 
Action: Mouse moved to (782, 388)
Screenshot: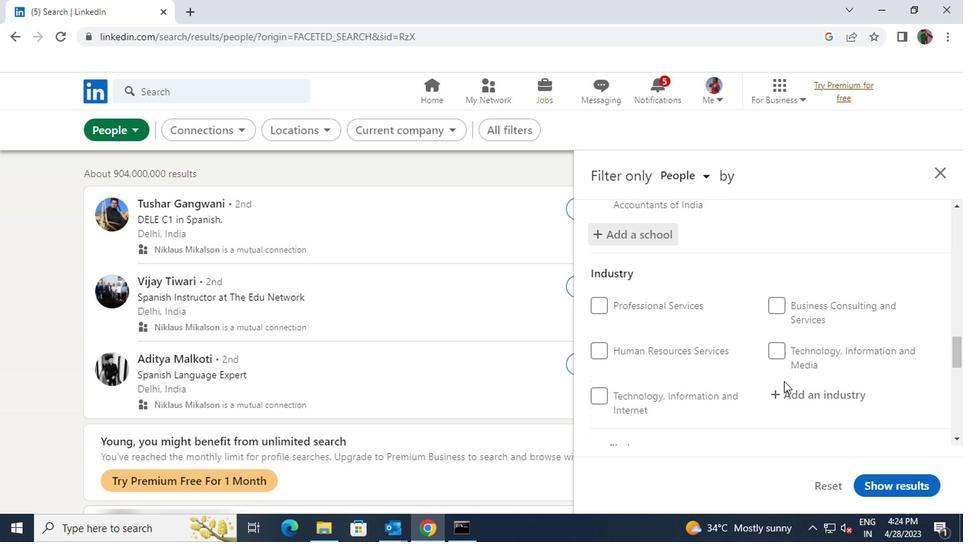 
Action: Mouse pressed left at (782, 388)
Screenshot: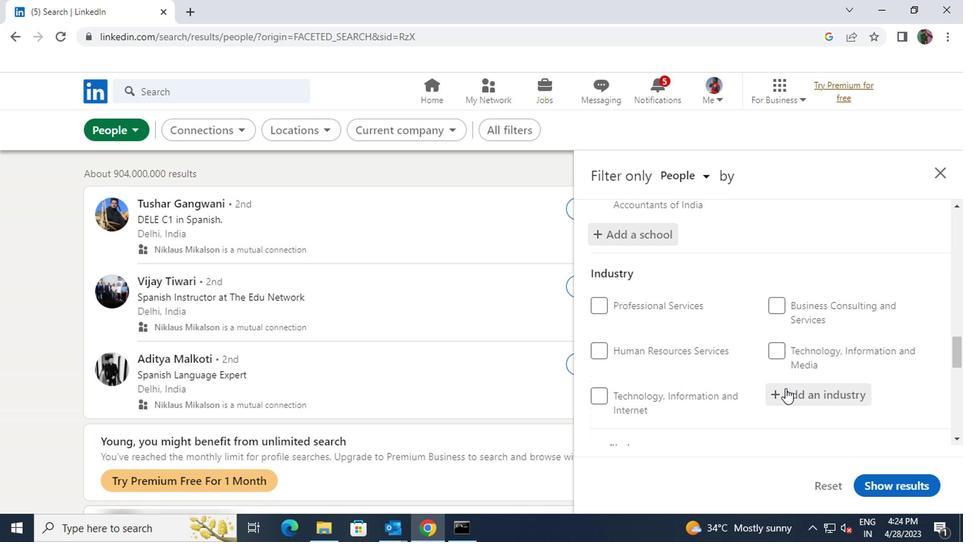 
Action: Mouse moved to (783, 388)
Screenshot: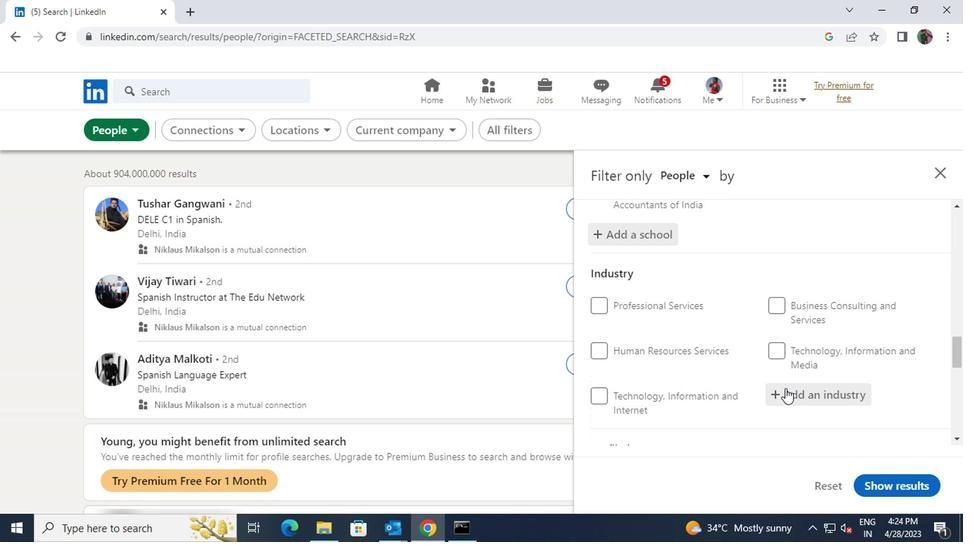 
Action: Key pressed <Key.shift>SHUTLESS
Screenshot: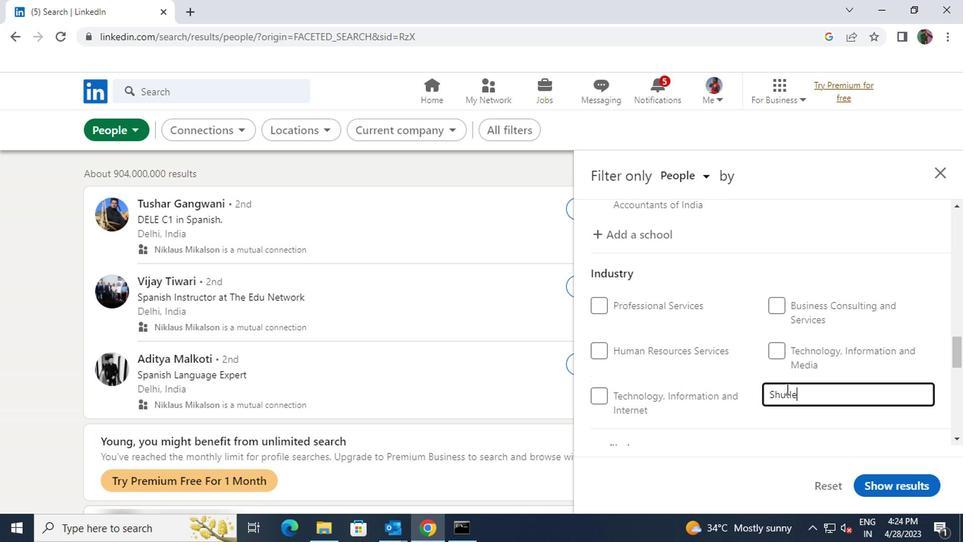 
Action: Mouse scrolled (783, 388) with delta (0, 0)
Screenshot: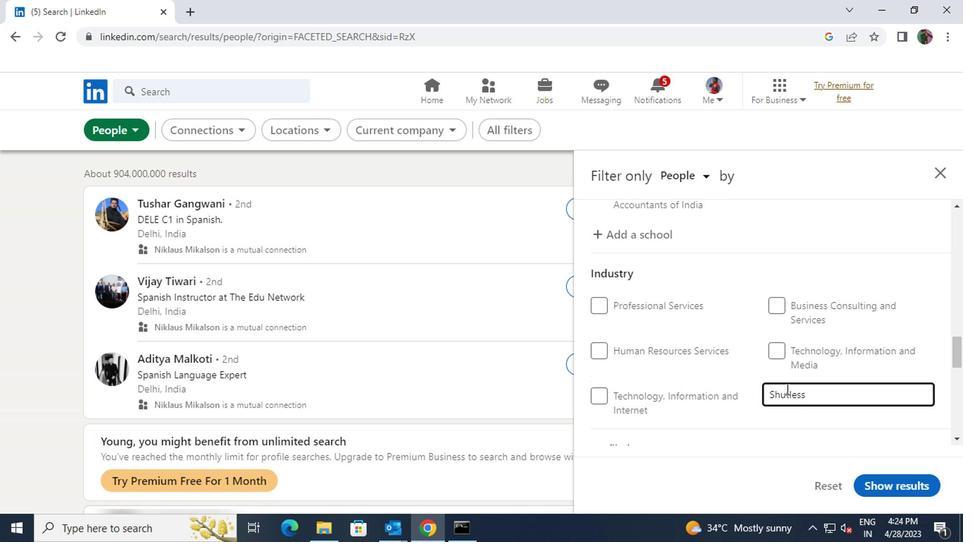 
Action: Mouse moved to (809, 335)
Screenshot: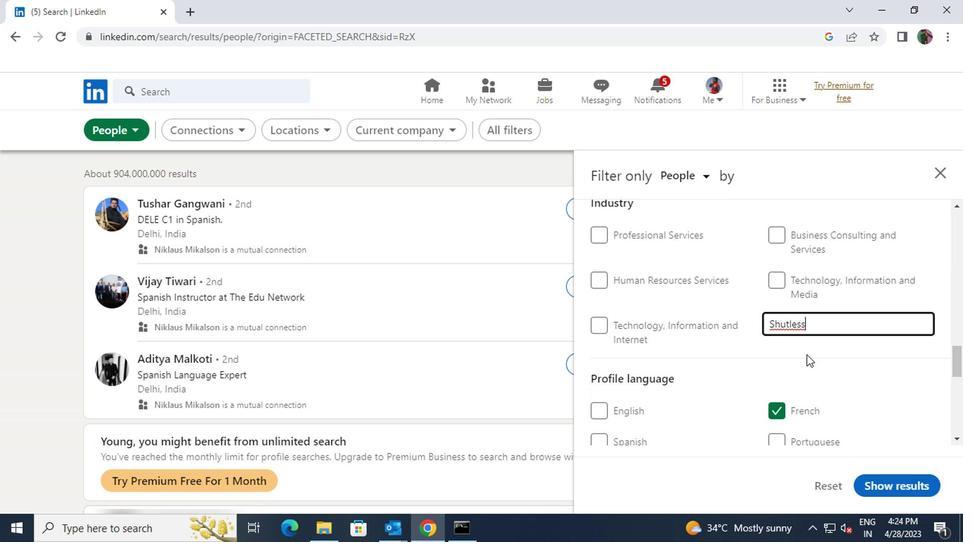 
Action: Key pressed <Key.backspace><Key.backspace><Key.backspace><Key.backspace>T
Screenshot: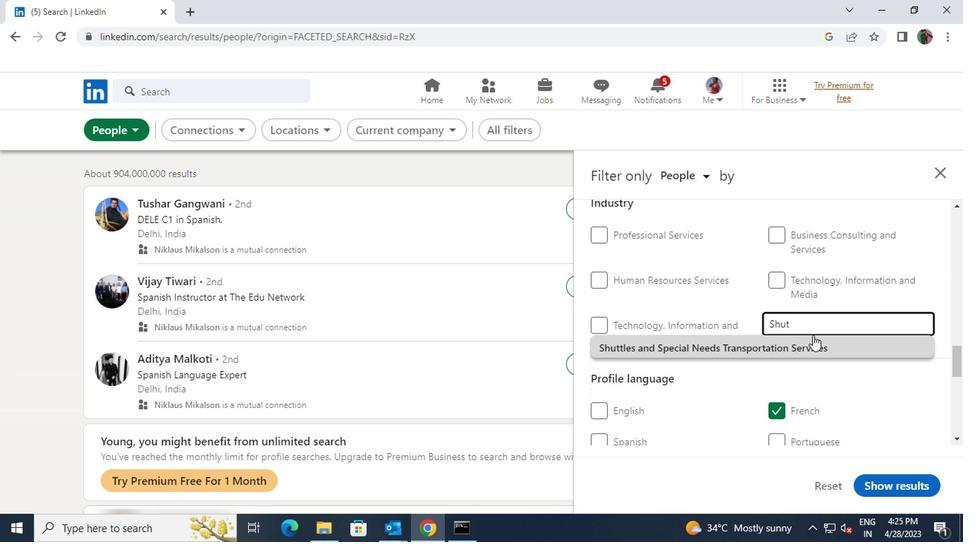 
Action: Mouse moved to (813, 343)
Screenshot: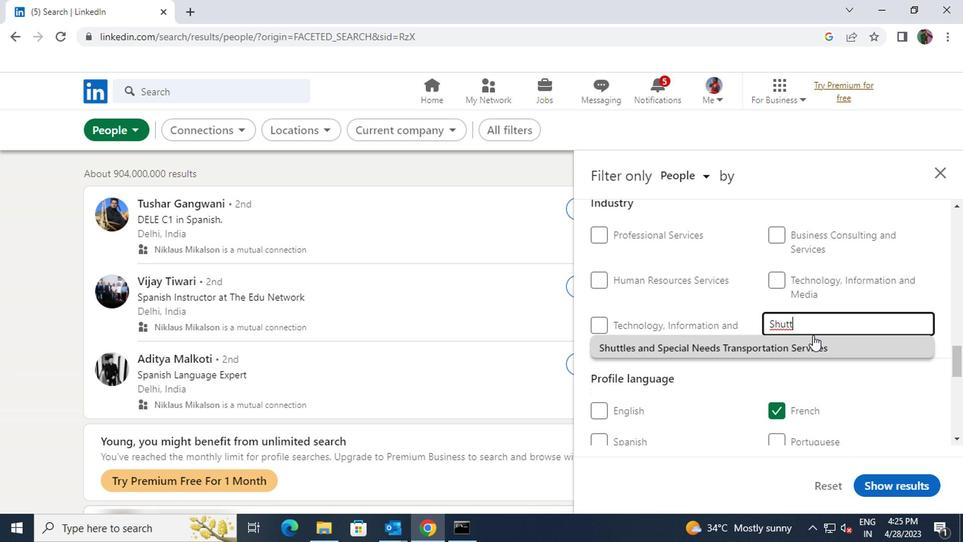 
Action: Mouse pressed left at (813, 343)
Screenshot: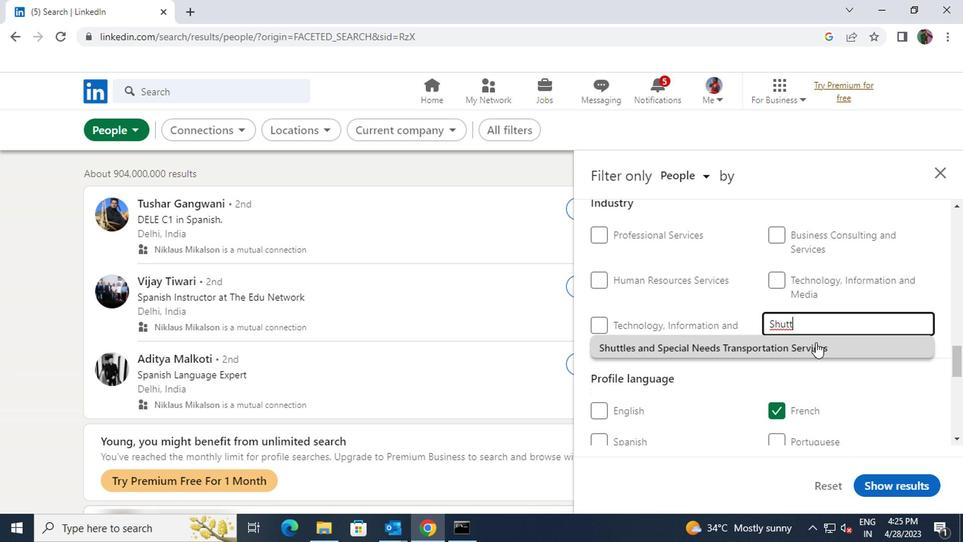 
Action: Mouse moved to (809, 337)
Screenshot: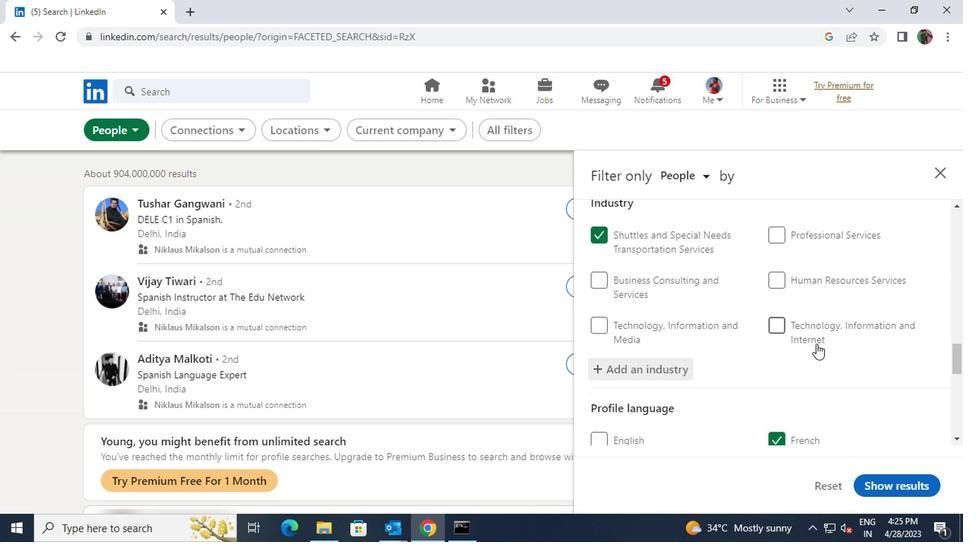 
Action: Mouse scrolled (809, 337) with delta (0, 0)
Screenshot: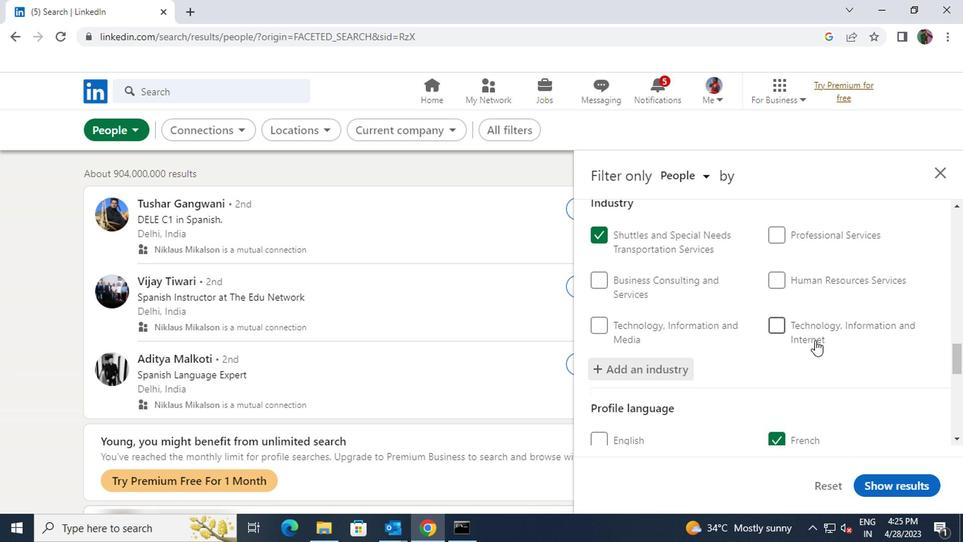 
Action: Mouse scrolled (809, 337) with delta (0, 0)
Screenshot: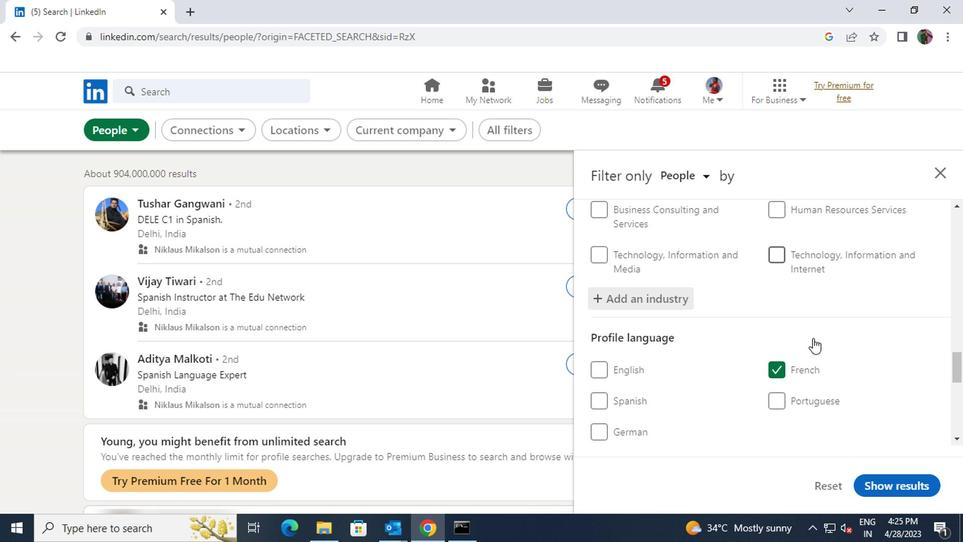 
Action: Mouse scrolled (809, 337) with delta (0, 0)
Screenshot: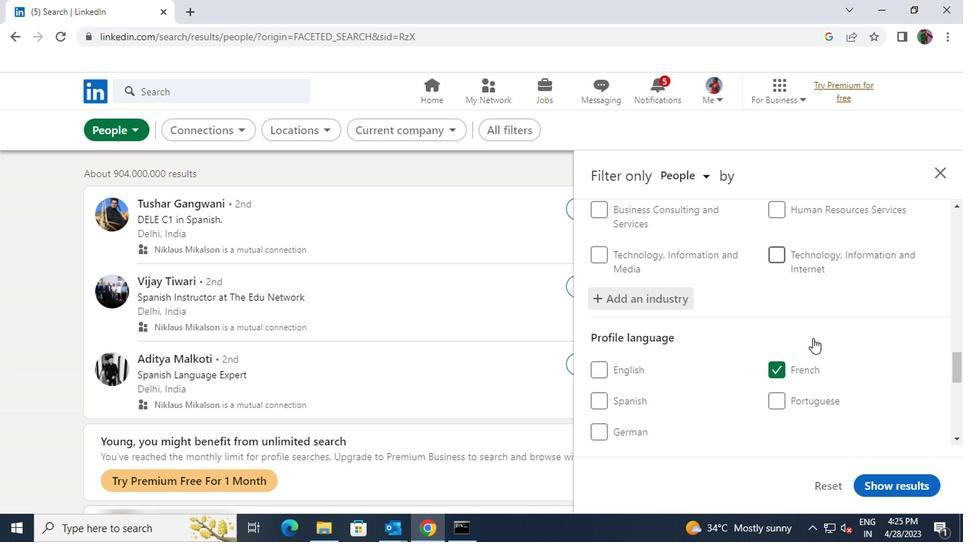 
Action: Mouse scrolled (809, 337) with delta (0, 0)
Screenshot: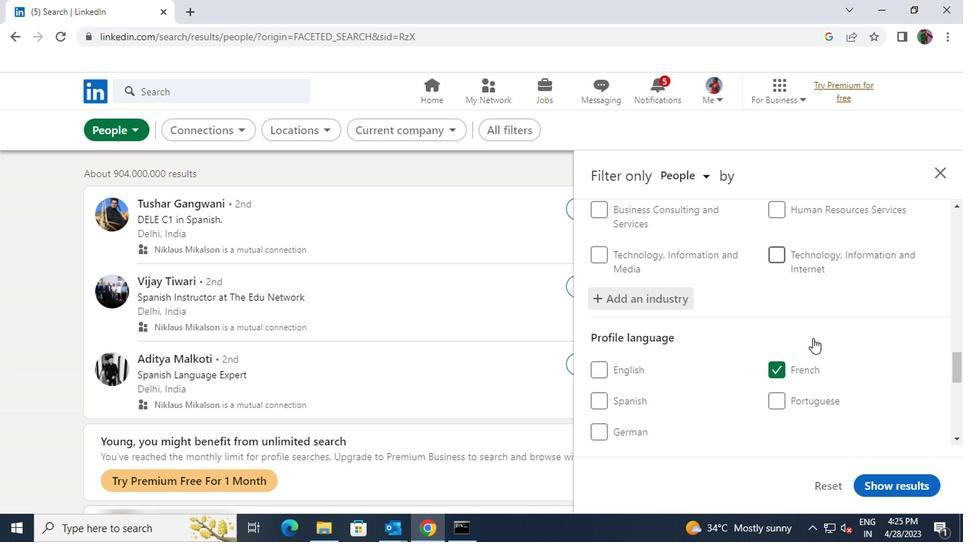 
Action: Mouse moved to (767, 285)
Screenshot: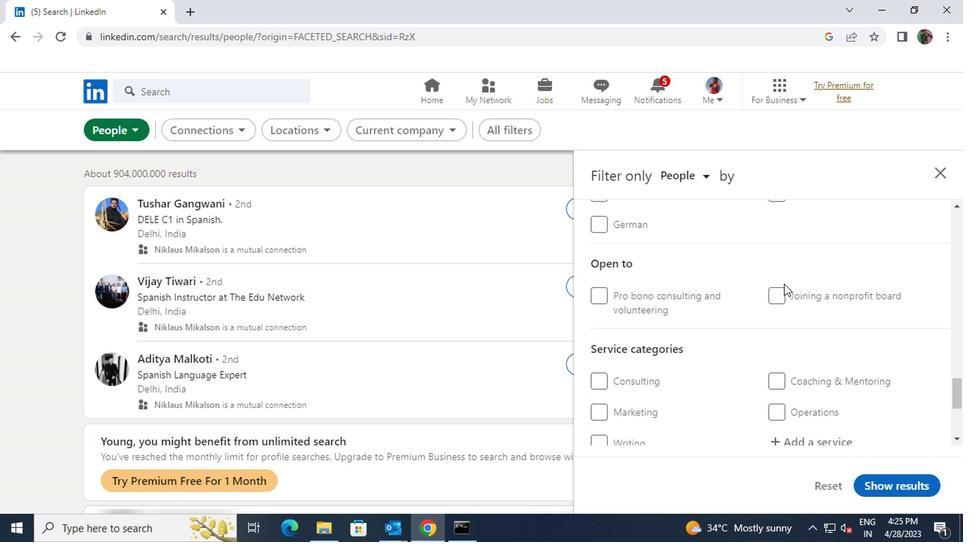 
Action: Mouse scrolled (767, 286) with delta (0, 1)
Screenshot: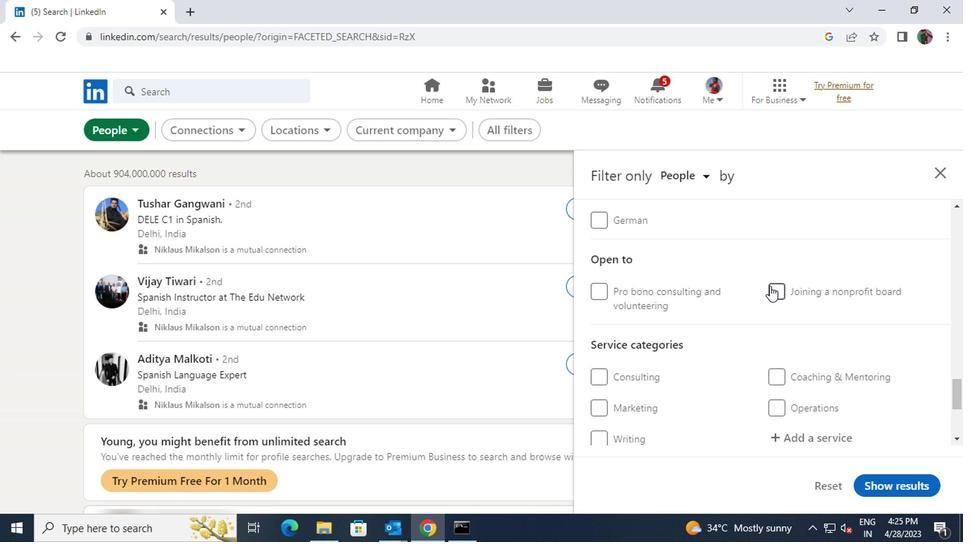 
Action: Mouse scrolled (767, 285) with delta (0, 0)
Screenshot: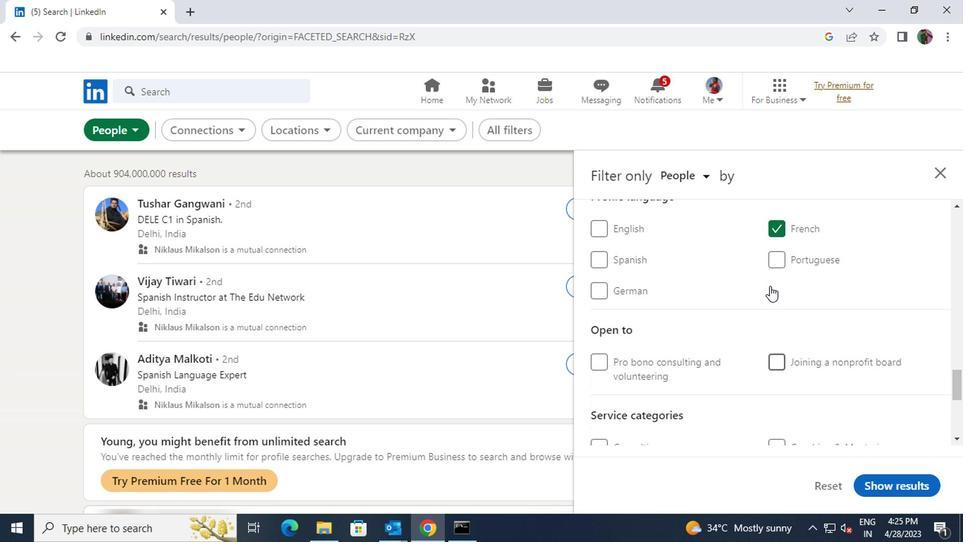 
Action: Mouse scrolled (767, 285) with delta (0, 0)
Screenshot: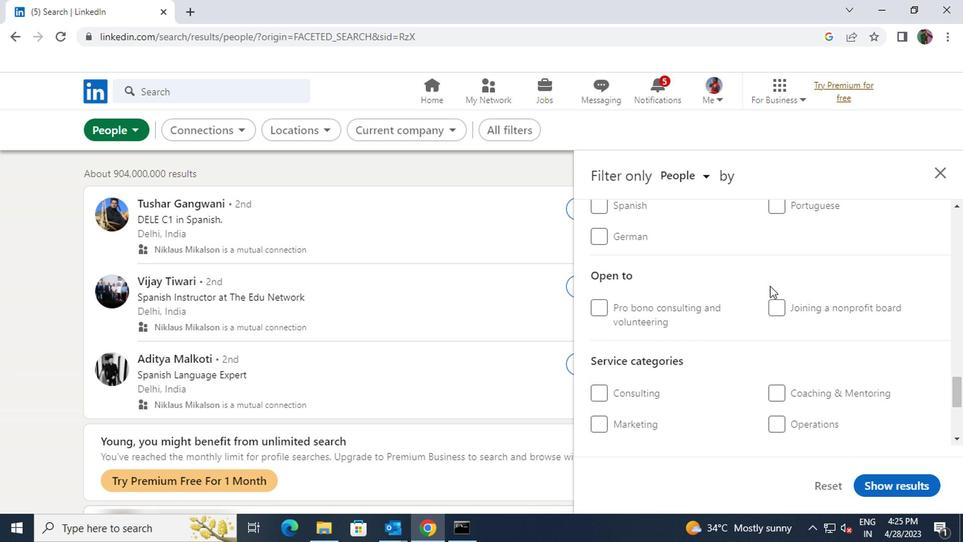 
Action: Mouse scrolled (767, 285) with delta (0, 0)
Screenshot: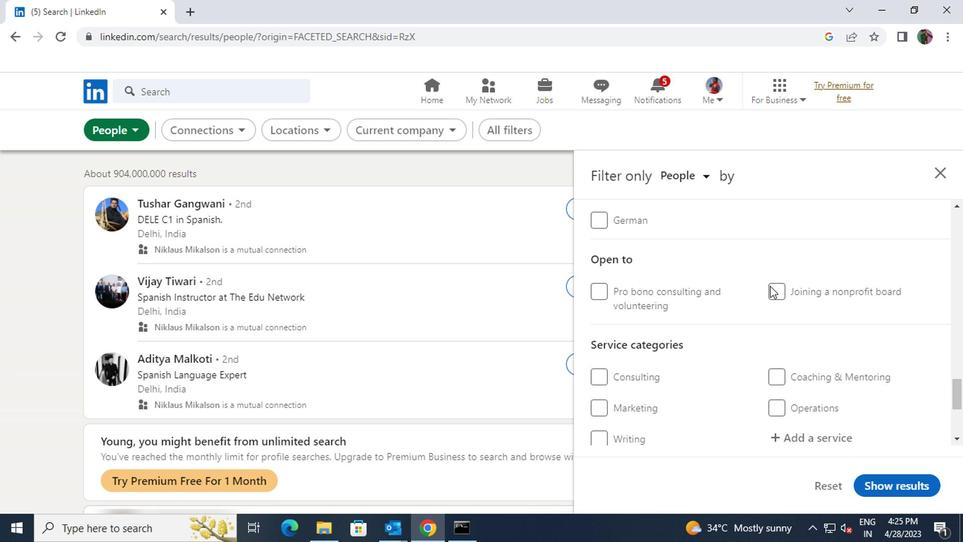 
Action: Mouse moved to (777, 295)
Screenshot: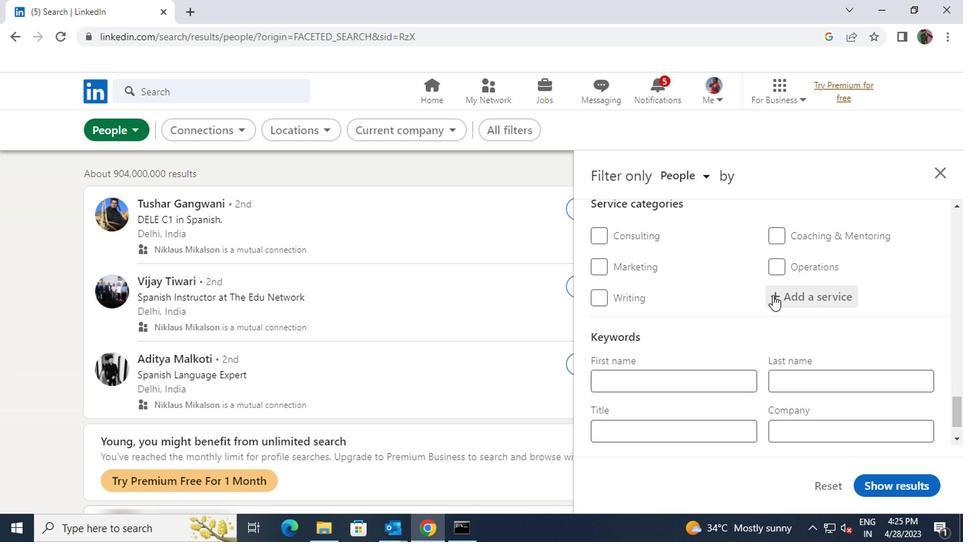 
Action: Mouse pressed left at (777, 295)
Screenshot: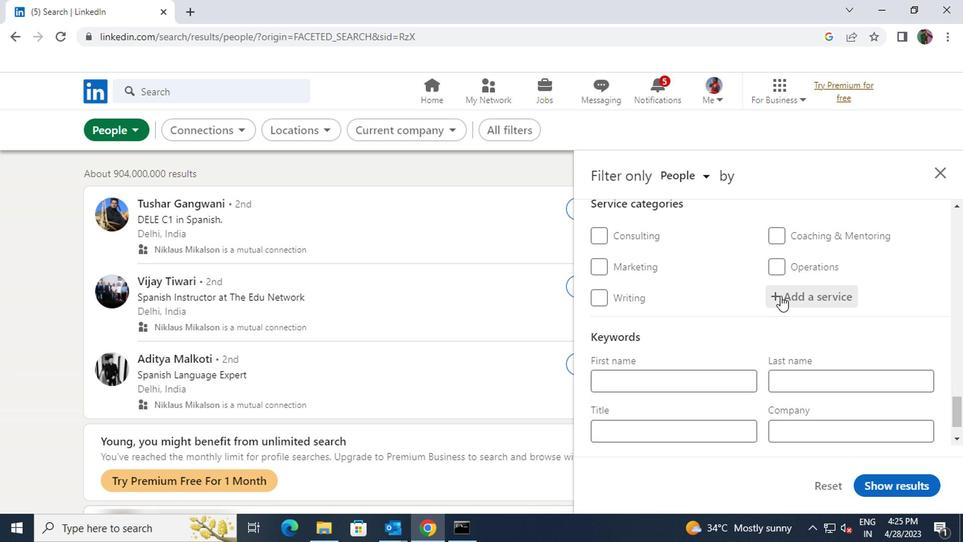 
Action: Key pressed <Key.shift><Key.shift>ANIMATION<Key.space>ARCHITECTURE
Screenshot: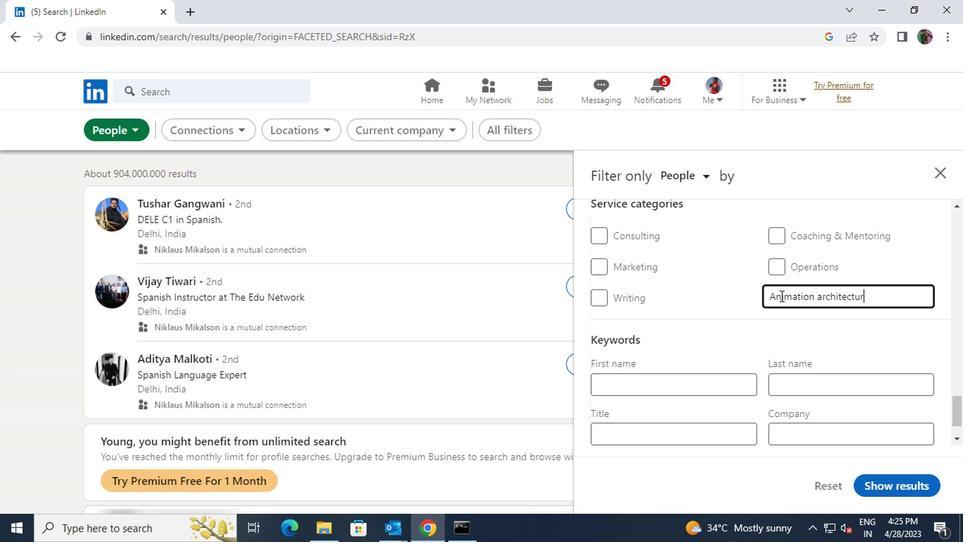 
Action: Mouse scrolled (777, 295) with delta (0, 0)
Screenshot: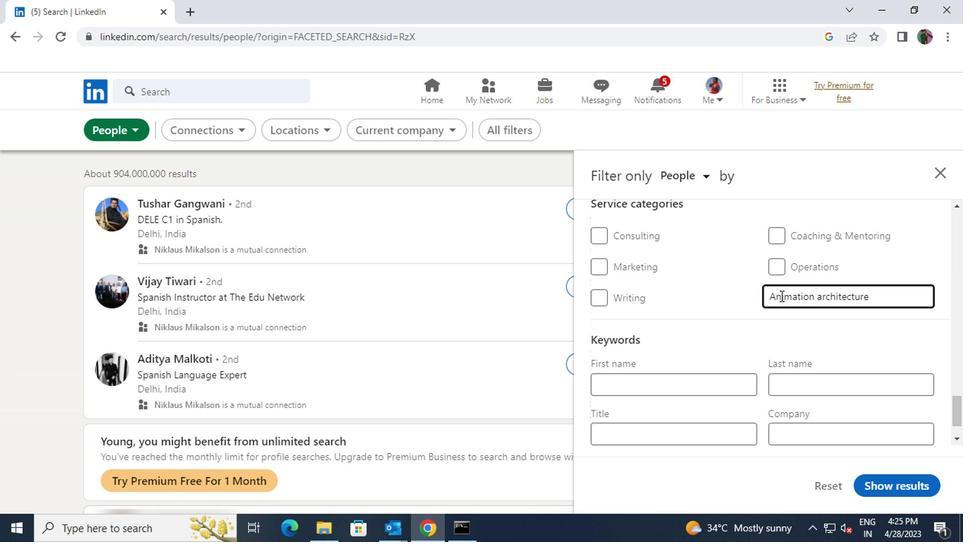 
Action: Mouse moved to (698, 381)
Screenshot: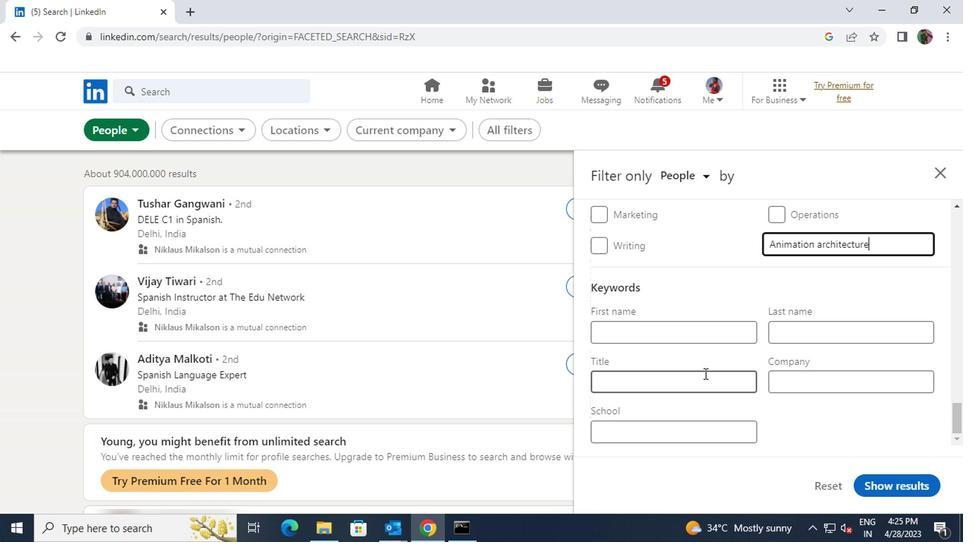 
Action: Mouse pressed left at (698, 381)
Screenshot: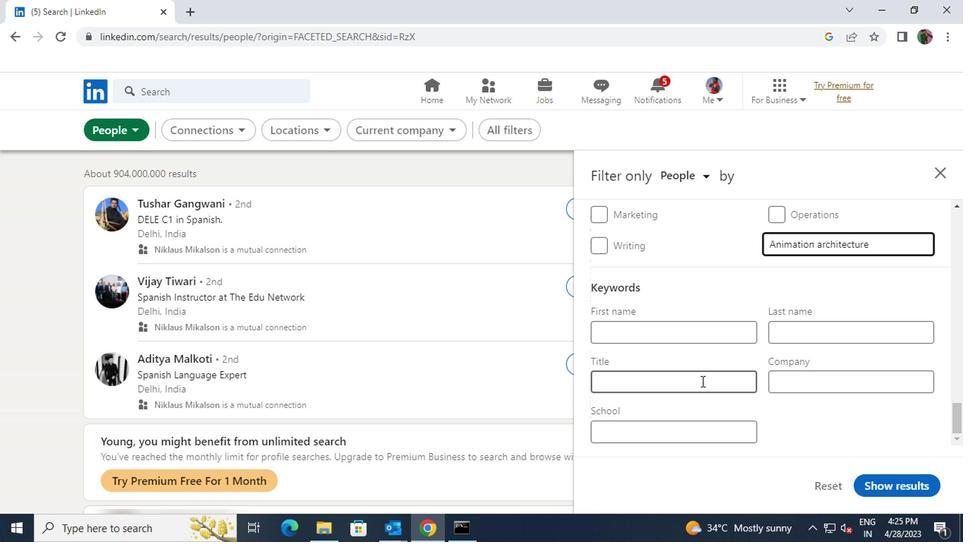 
Action: Key pressed <Key.shift>MEDICAL<Key.space><Key.shift>TRANSCRIPTONIST
Screenshot: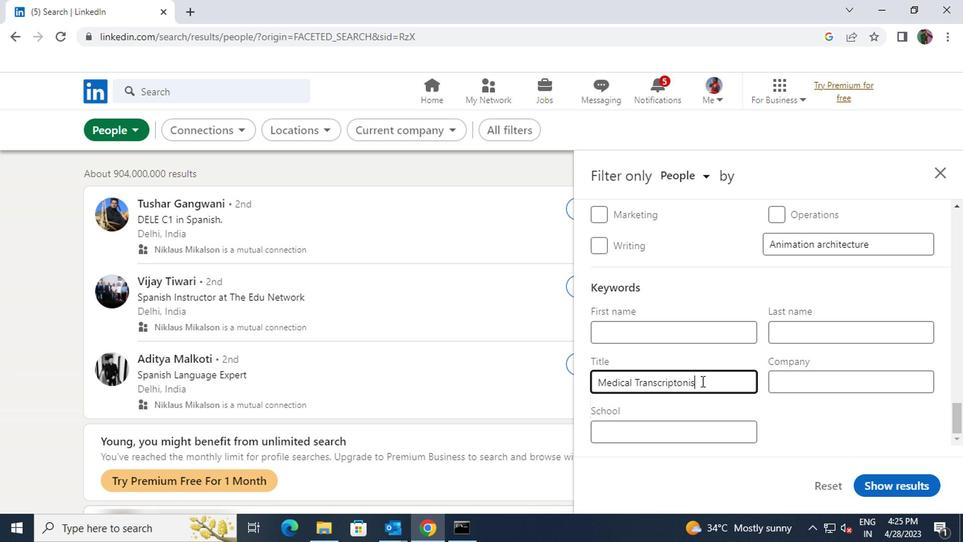 
Action: Mouse moved to (890, 484)
Screenshot: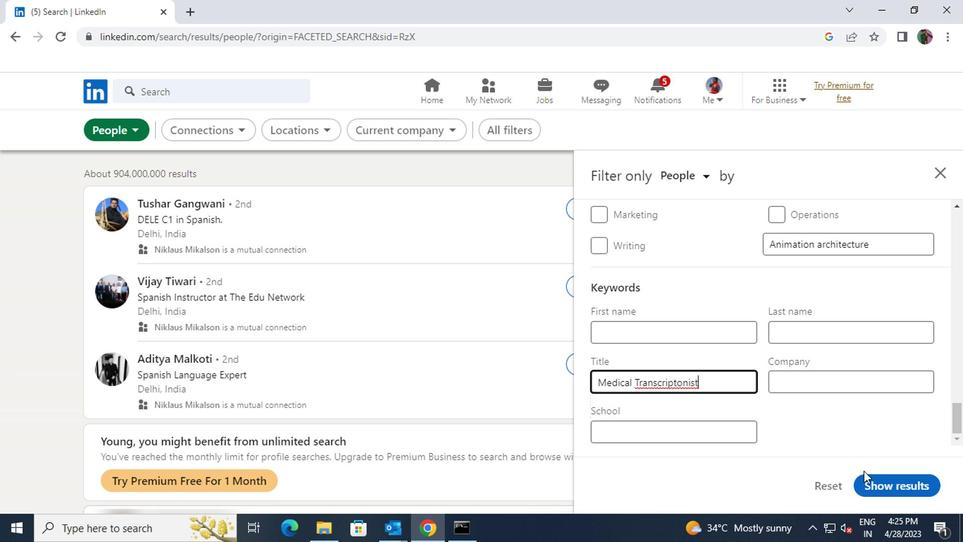 
Action: Mouse pressed left at (890, 484)
Screenshot: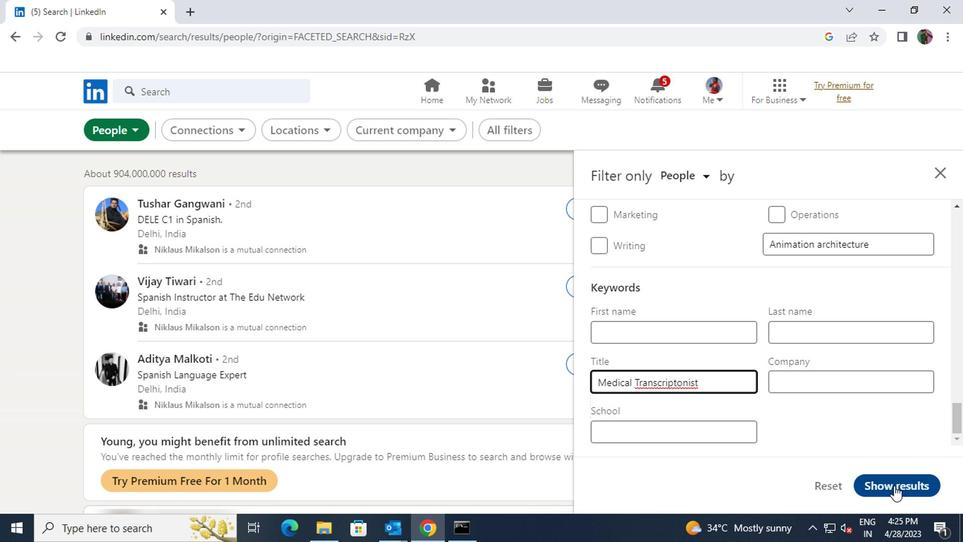 
Action: Mouse moved to (891, 484)
Screenshot: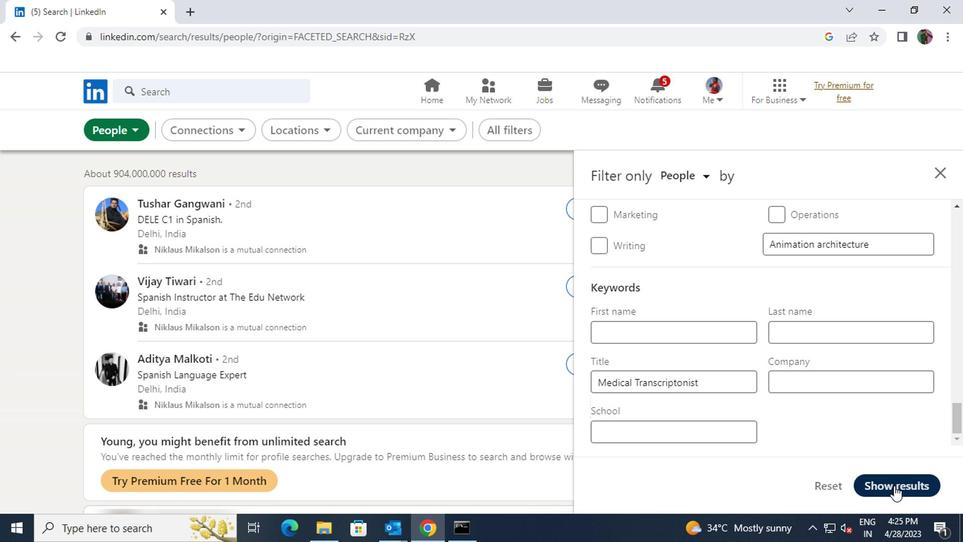 
